 Task: Find connections with filter location Crato with filter topic #realestateagentwith filter profile language French with filter current company Tromenz Learning with filter school GLA University with filter industry Events Services with filter service category Social Media Marketing with filter keywords title UPS Driver
Action: Mouse moved to (490, 95)
Screenshot: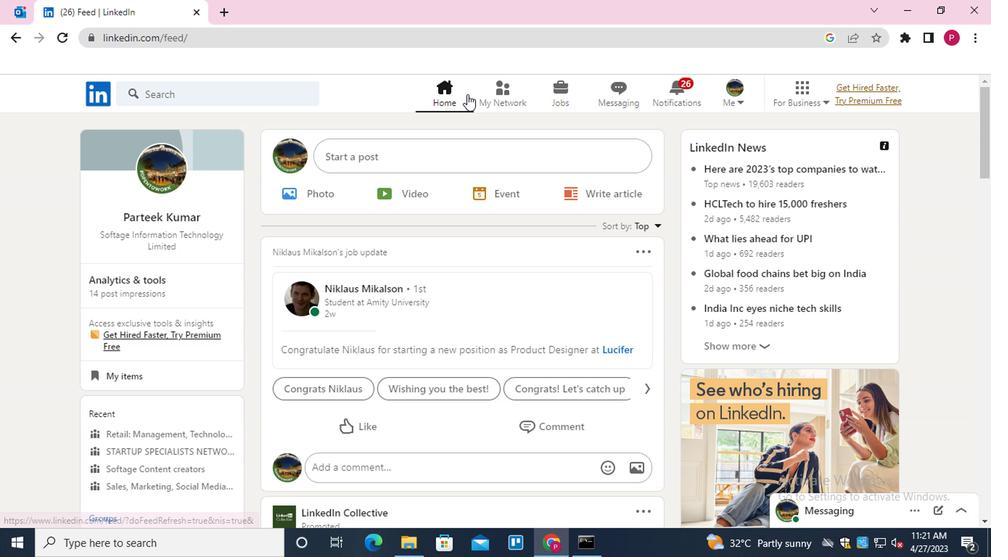 
Action: Mouse pressed left at (490, 95)
Screenshot: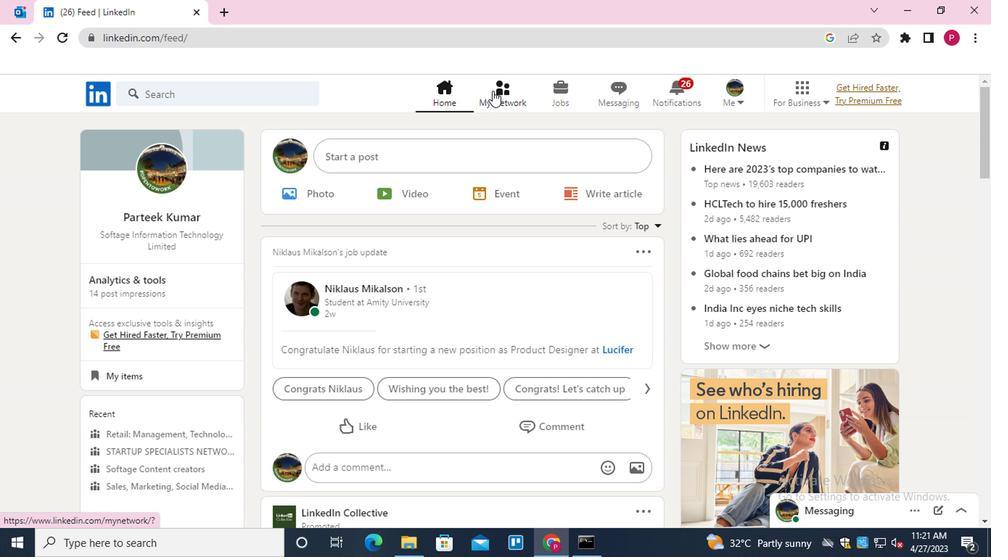 
Action: Mouse moved to (188, 184)
Screenshot: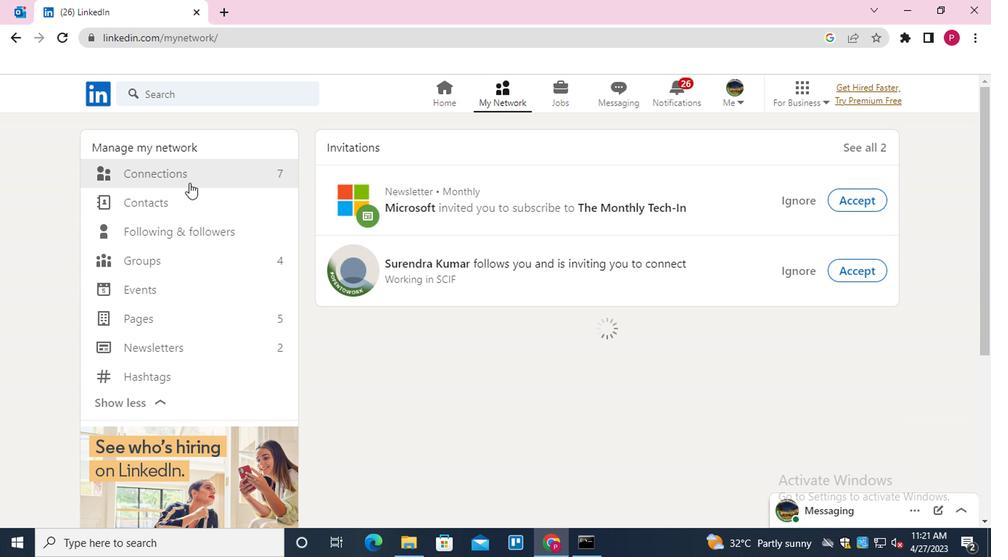 
Action: Mouse pressed left at (188, 184)
Screenshot: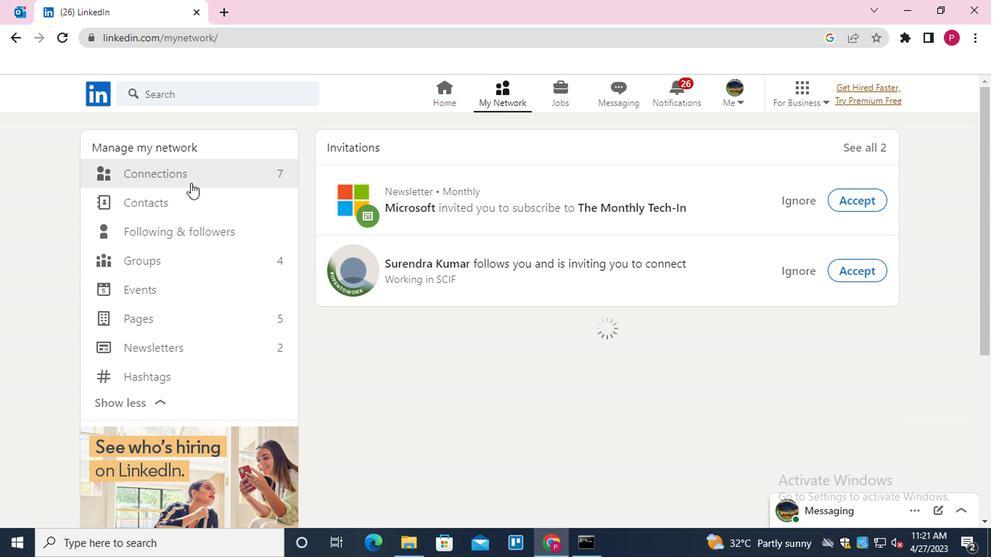 
Action: Mouse moved to (210, 185)
Screenshot: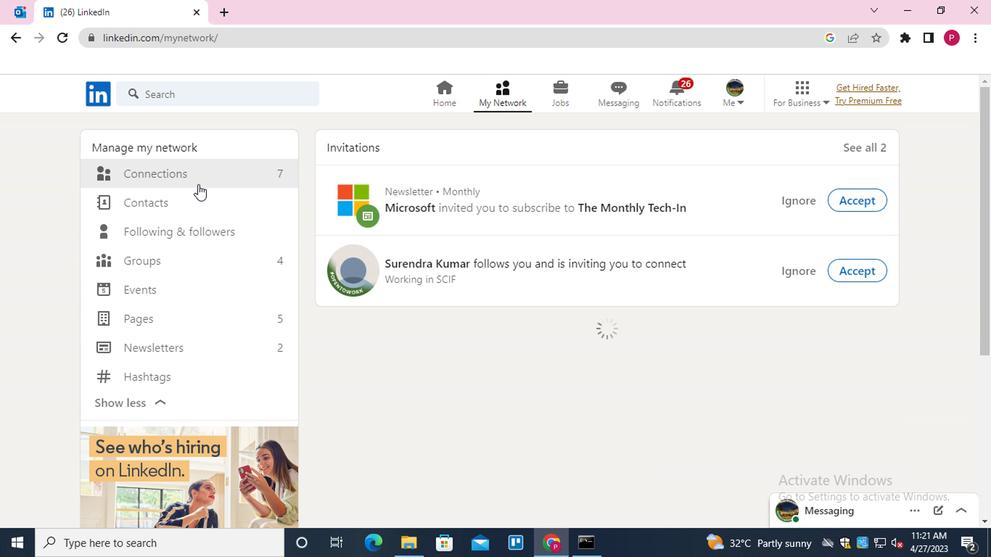 
Action: Mouse pressed left at (210, 185)
Screenshot: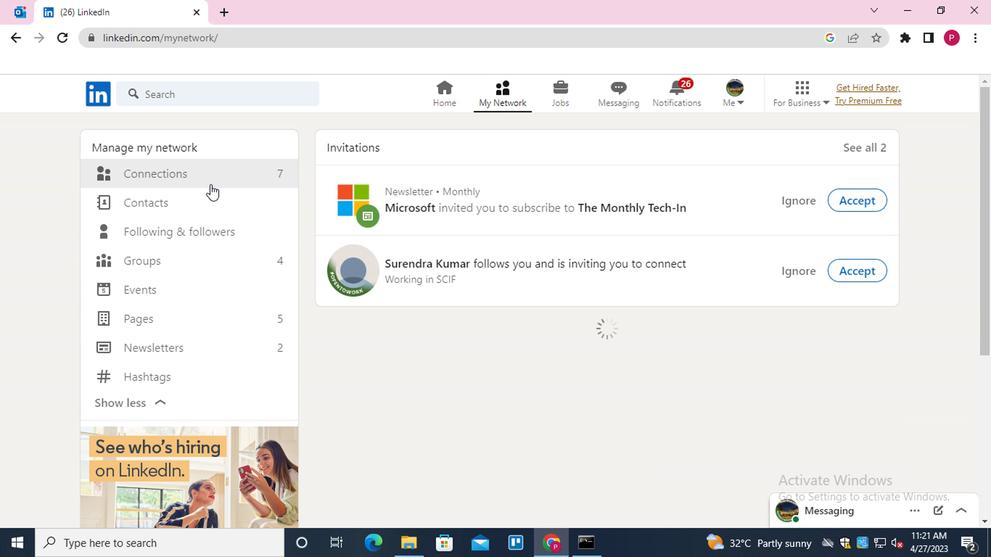 
Action: Mouse moved to (219, 179)
Screenshot: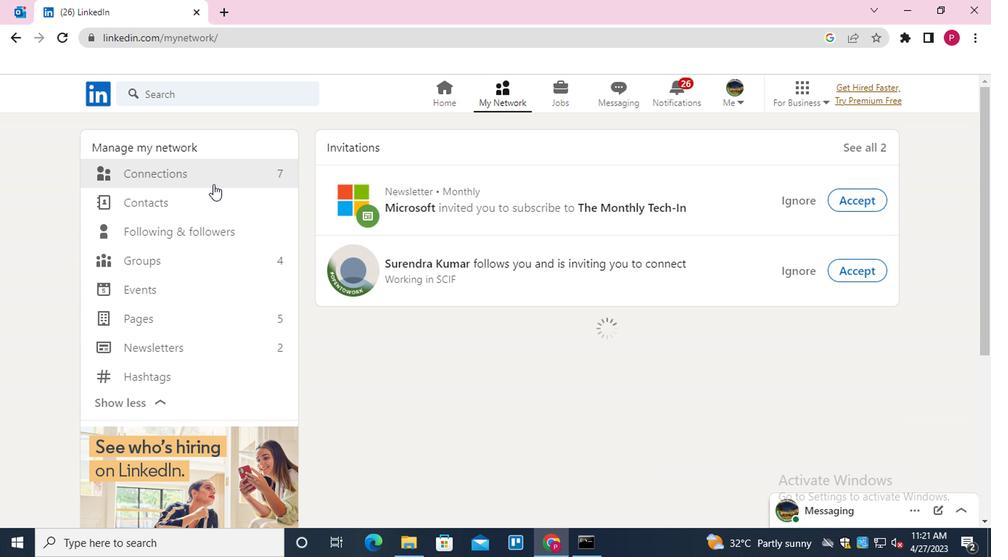 
Action: Mouse pressed left at (219, 179)
Screenshot: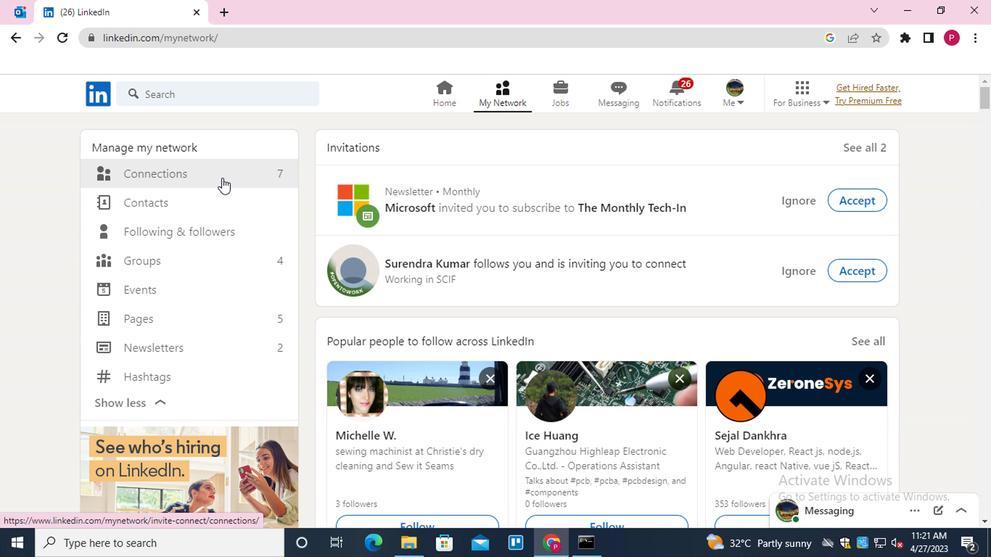 
Action: Mouse moved to (610, 176)
Screenshot: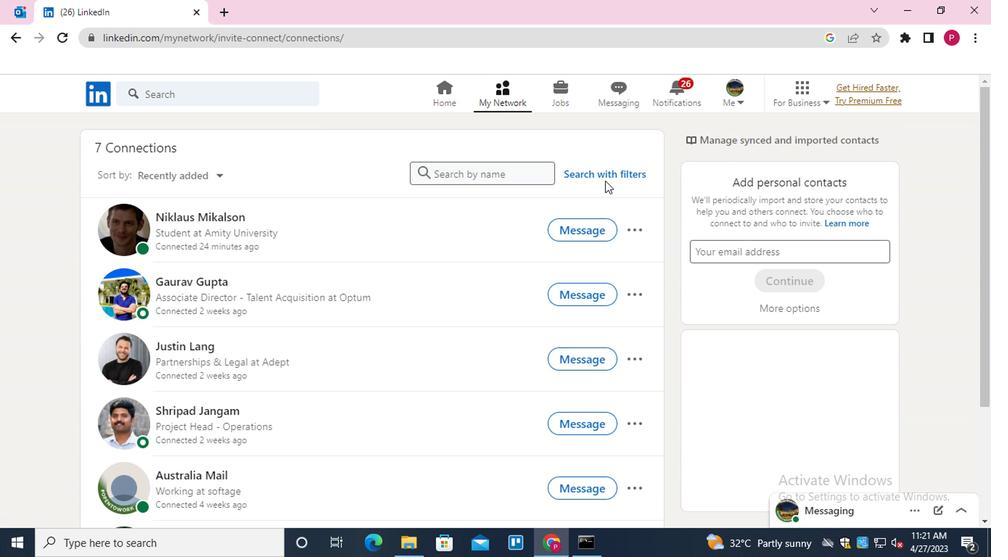 
Action: Mouse pressed left at (610, 176)
Screenshot: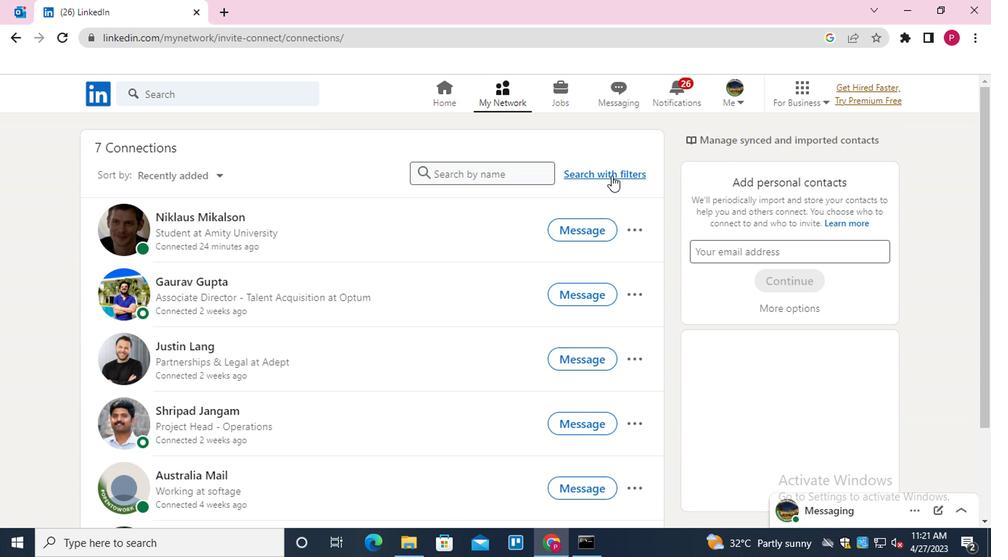 
Action: Mouse moved to (536, 136)
Screenshot: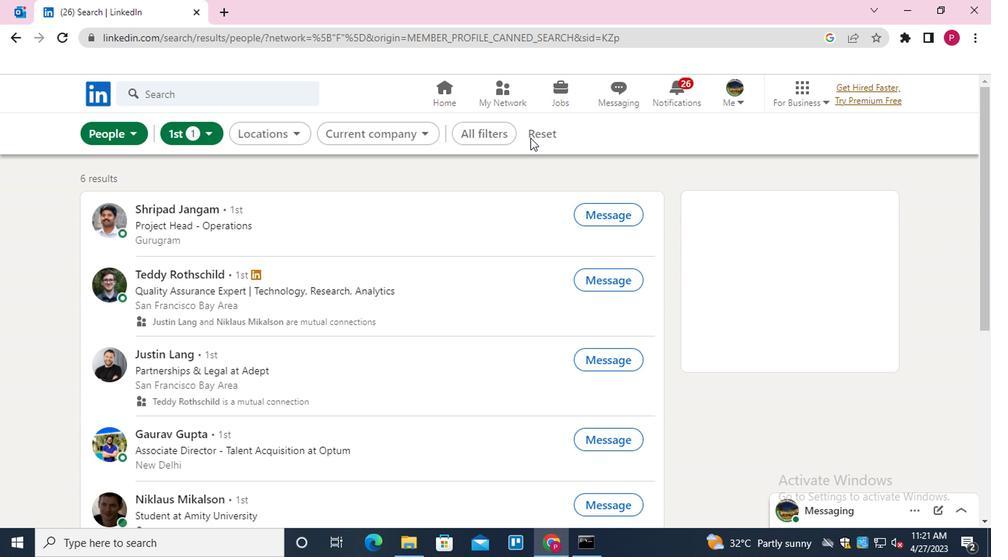 
Action: Mouse pressed left at (536, 136)
Screenshot: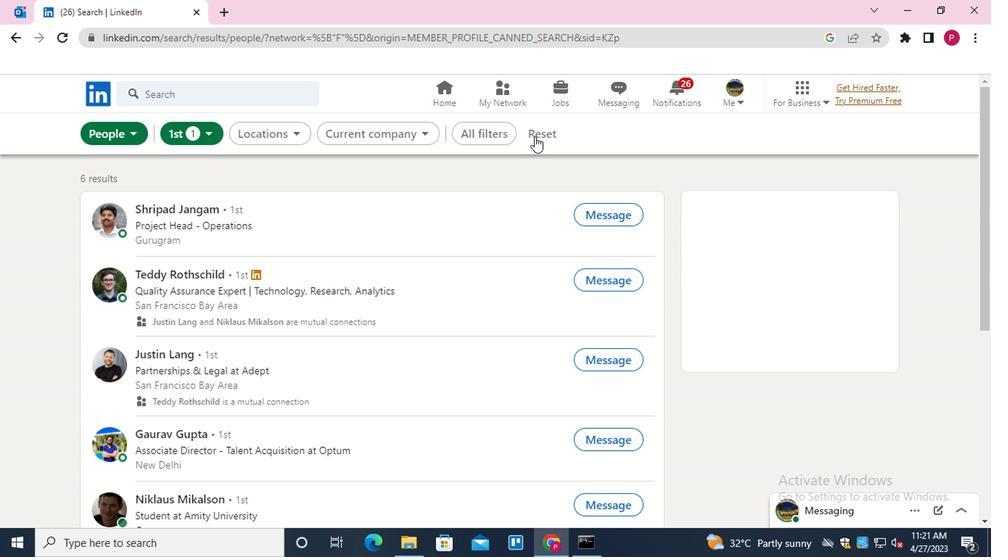
Action: Mouse moved to (512, 137)
Screenshot: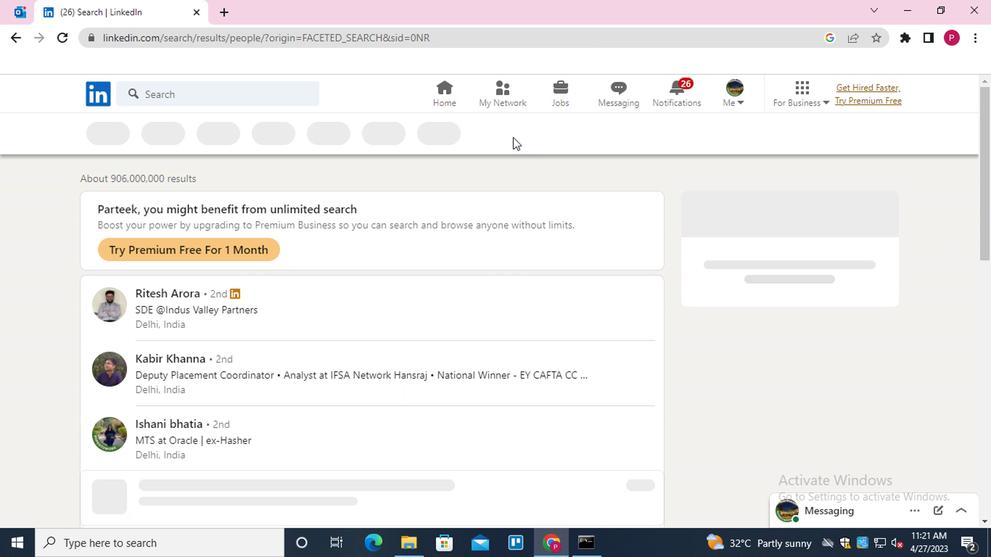 
Action: Mouse pressed left at (512, 137)
Screenshot: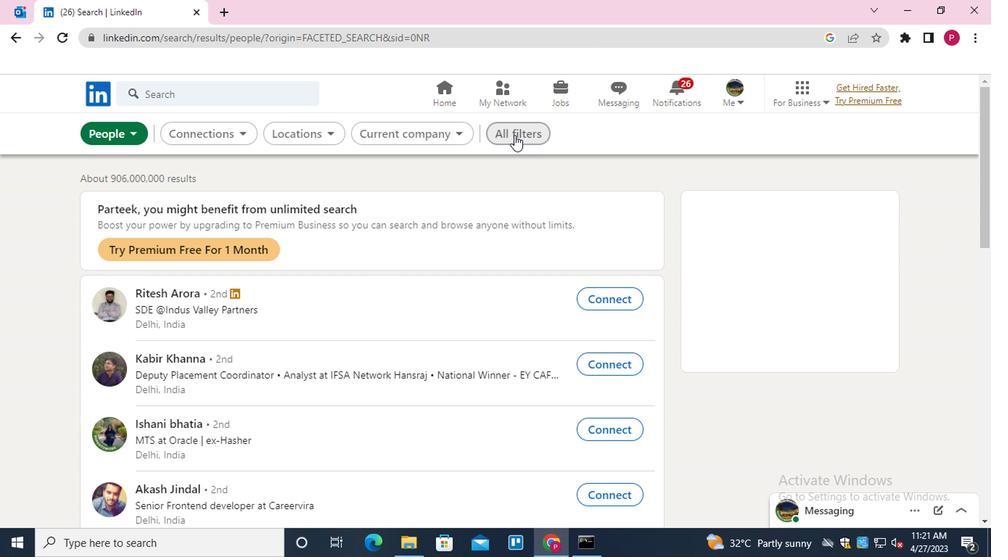 
Action: Mouse moved to (747, 346)
Screenshot: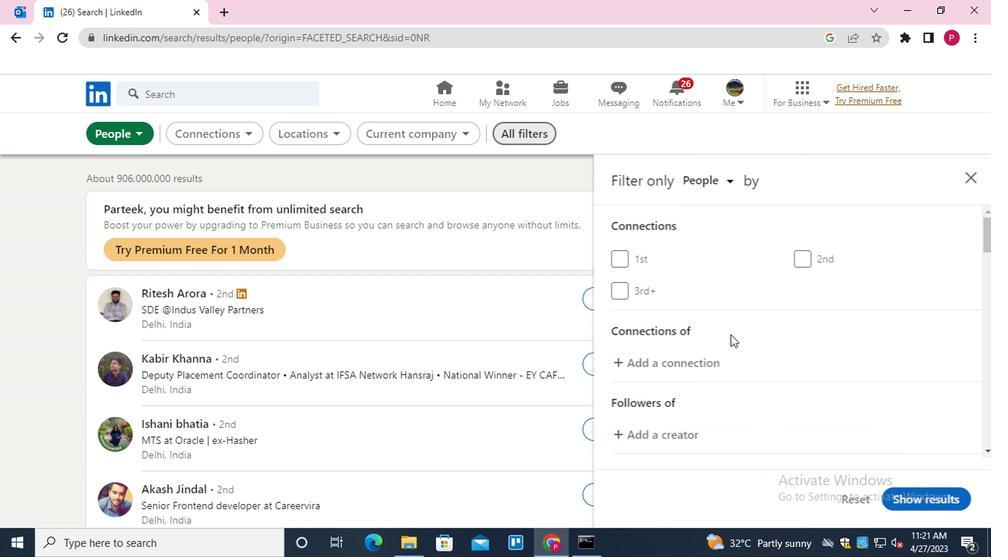 
Action: Mouse scrolled (747, 345) with delta (0, 0)
Screenshot: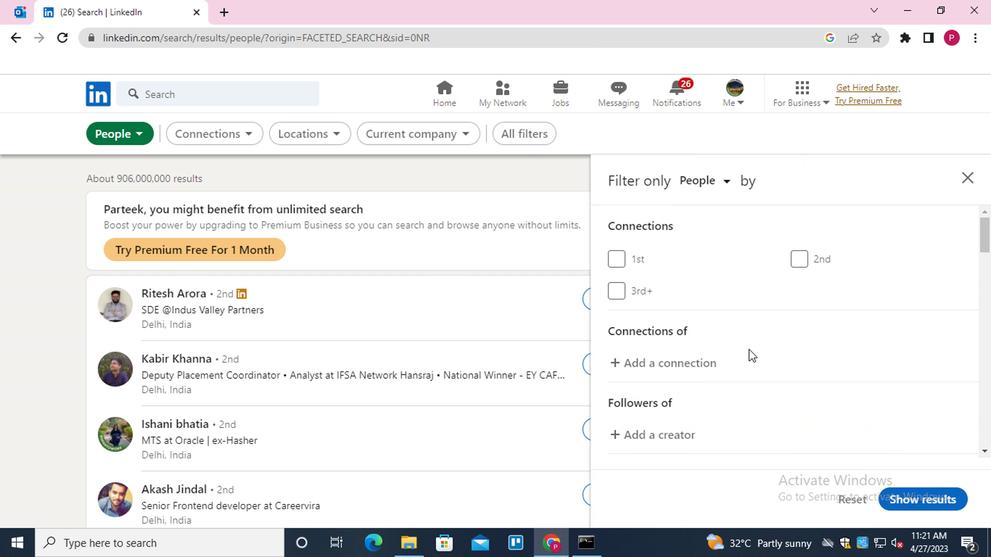 
Action: Mouse scrolled (747, 345) with delta (0, 0)
Screenshot: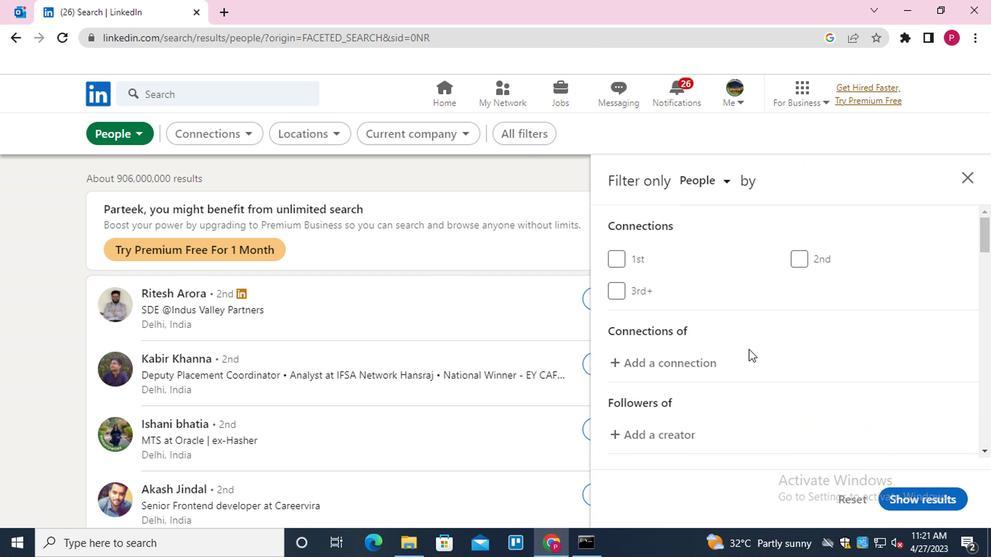 
Action: Mouse scrolled (747, 345) with delta (0, 0)
Screenshot: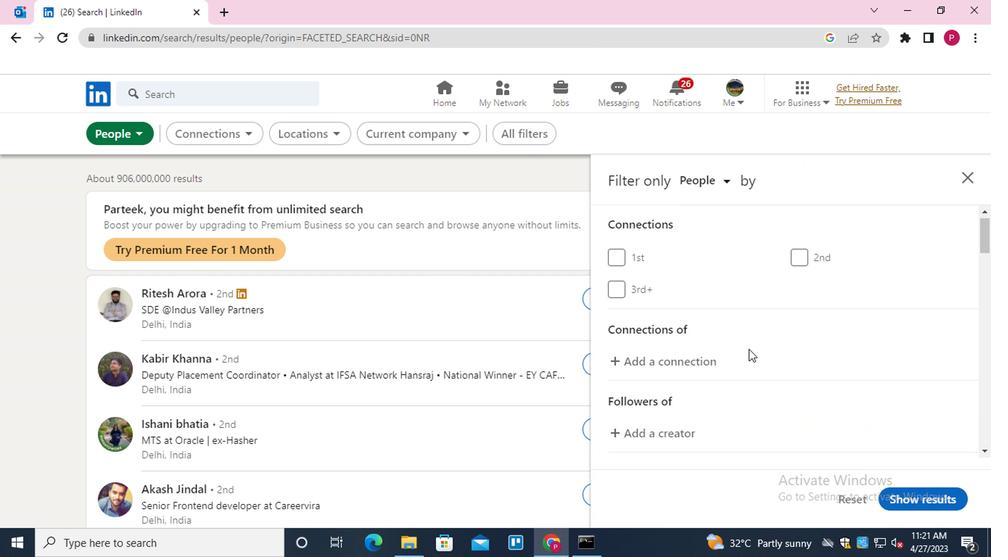 
Action: Mouse moved to (821, 341)
Screenshot: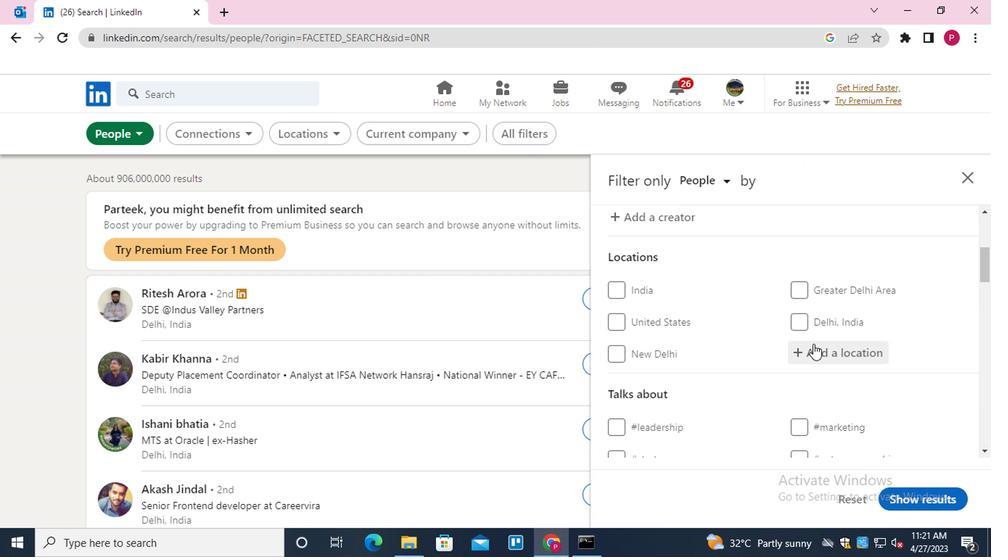 
Action: Mouse pressed left at (821, 341)
Screenshot: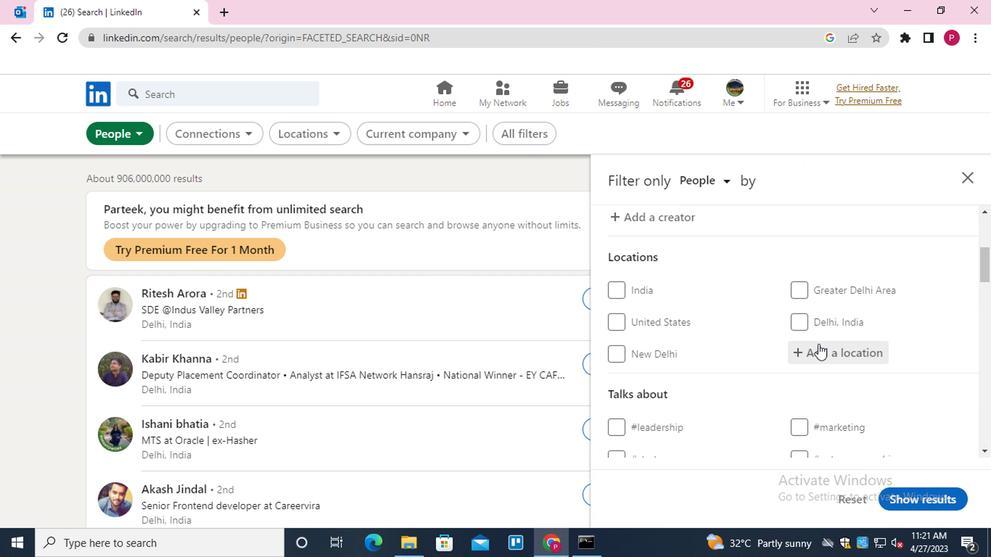 
Action: Key pressed <Key.shift>CRATO<Key.down><Key.enter>
Screenshot: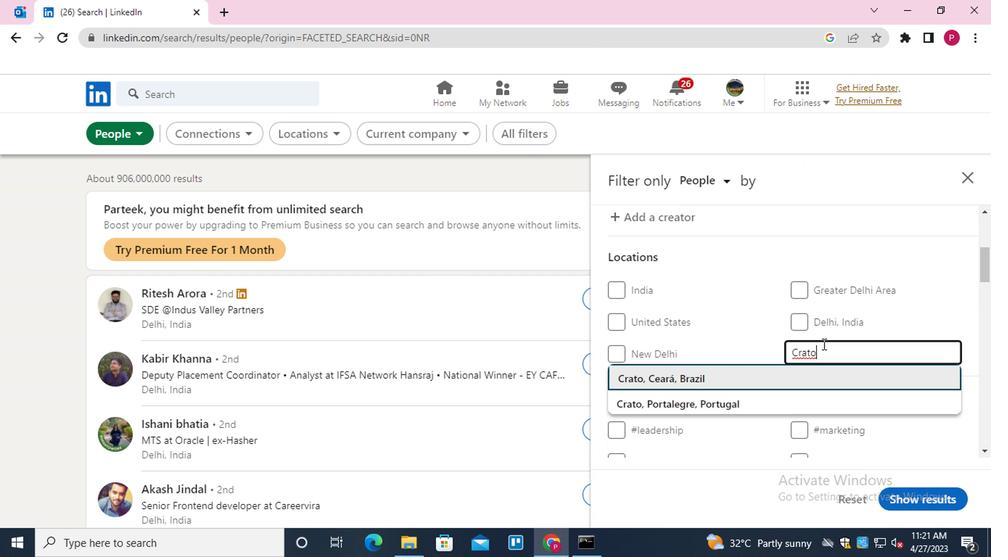 
Action: Mouse moved to (708, 387)
Screenshot: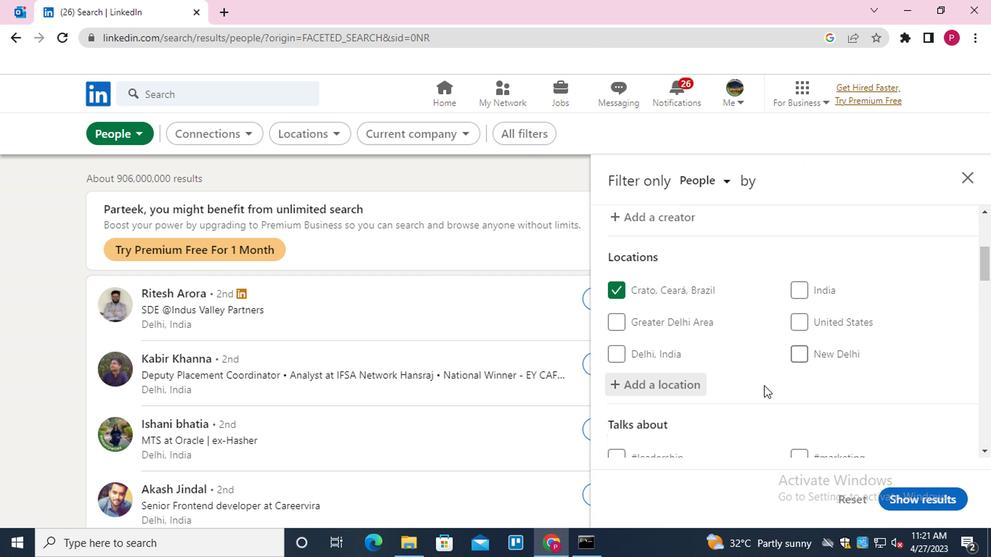 
Action: Mouse scrolled (708, 387) with delta (0, 0)
Screenshot: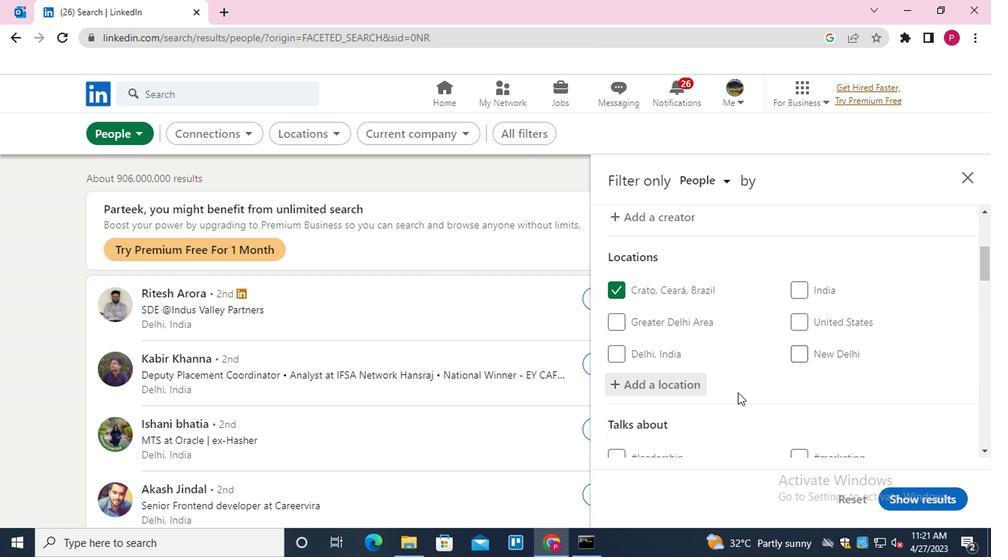 
Action: Mouse scrolled (708, 387) with delta (0, 0)
Screenshot: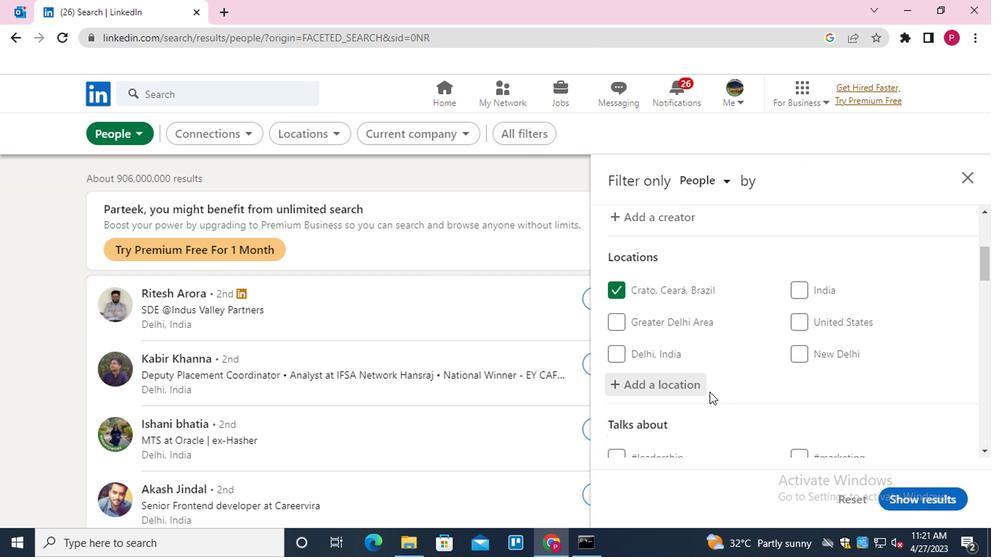 
Action: Mouse moved to (810, 368)
Screenshot: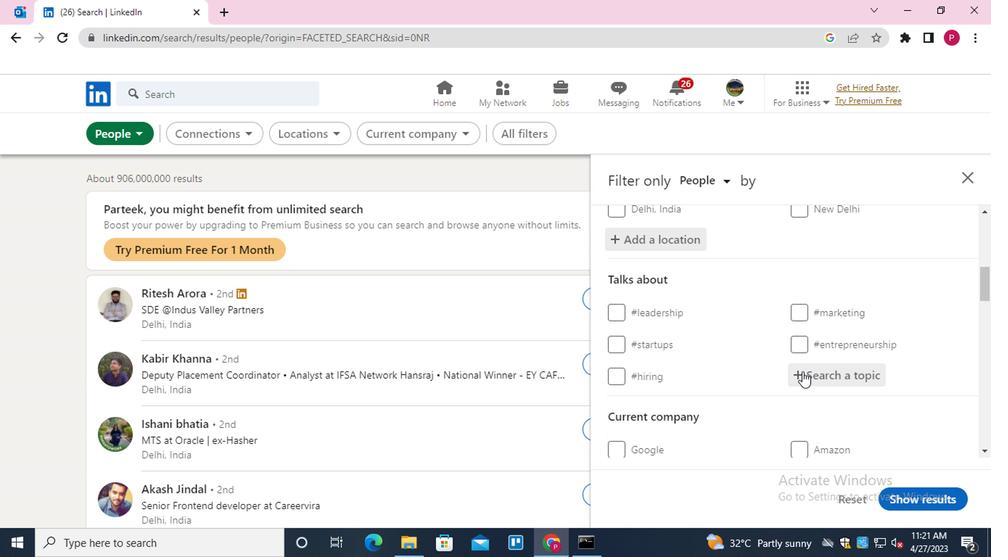 
Action: Mouse pressed left at (810, 368)
Screenshot: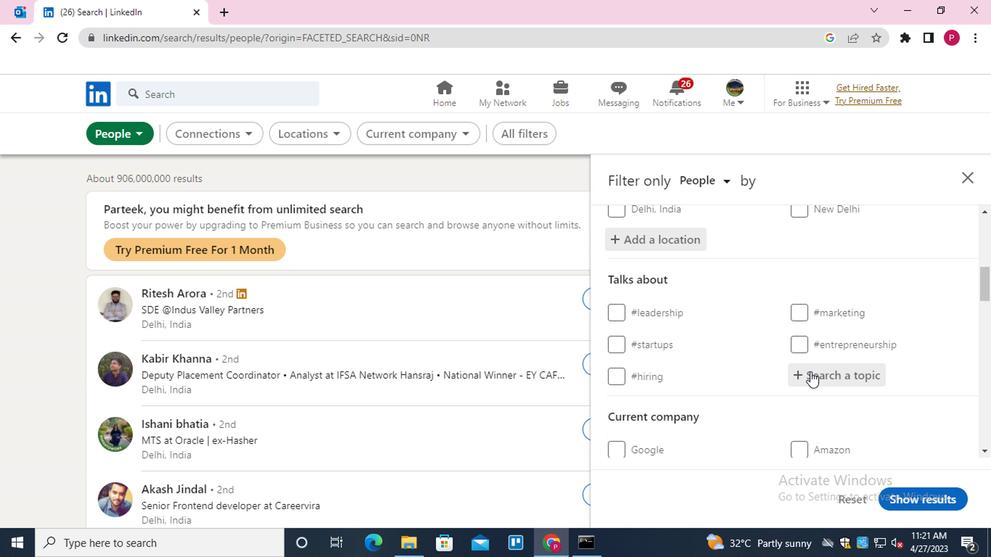 
Action: Key pressed REALESTATE<Key.down><Key.down><Key.enter>
Screenshot: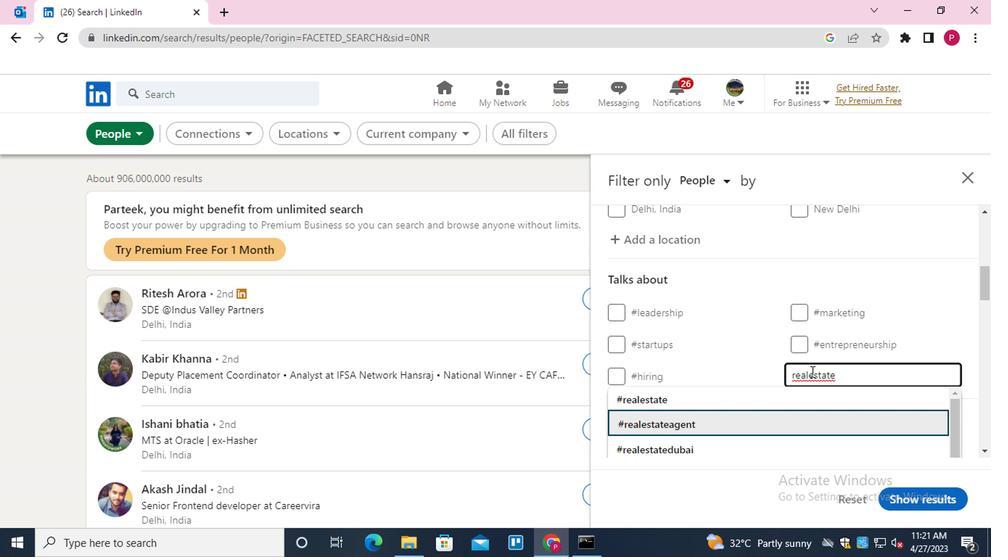
Action: Mouse scrolled (810, 367) with delta (0, -1)
Screenshot: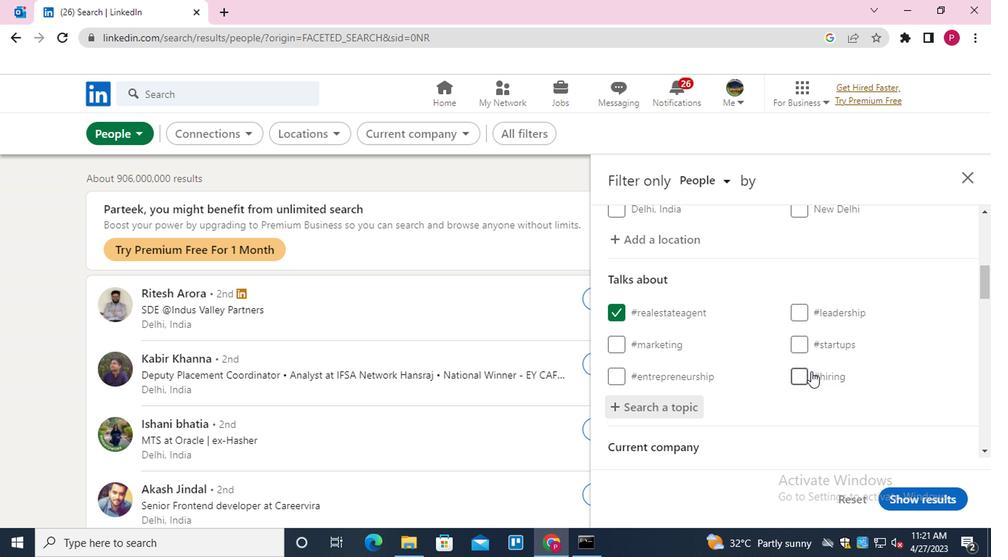 
Action: Mouse moved to (809, 368)
Screenshot: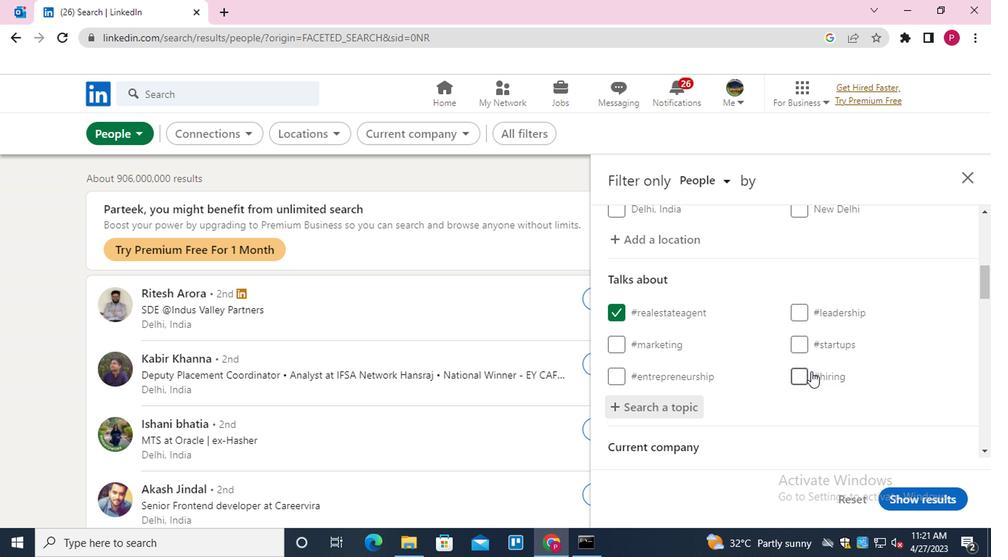 
Action: Mouse scrolled (809, 367) with delta (0, -1)
Screenshot: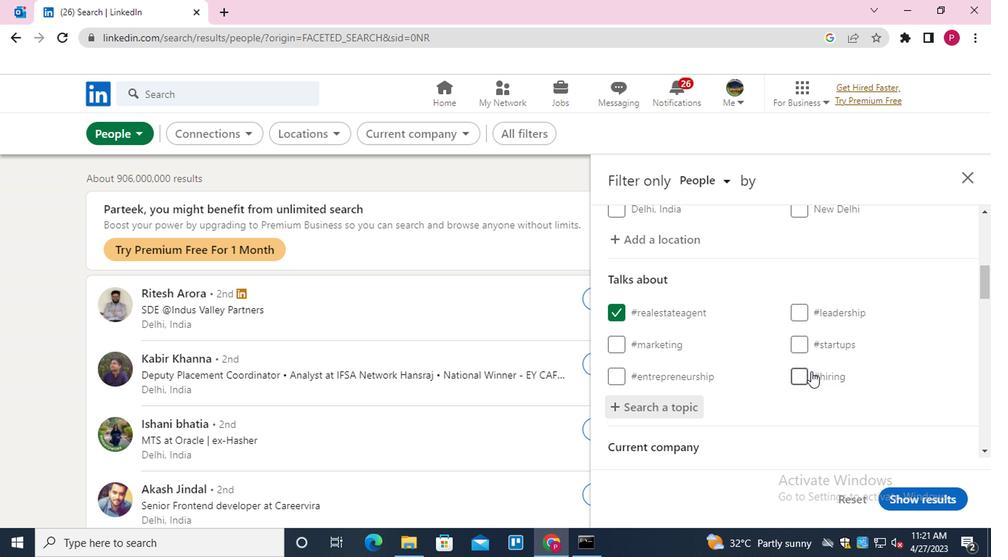 
Action: Mouse moved to (805, 368)
Screenshot: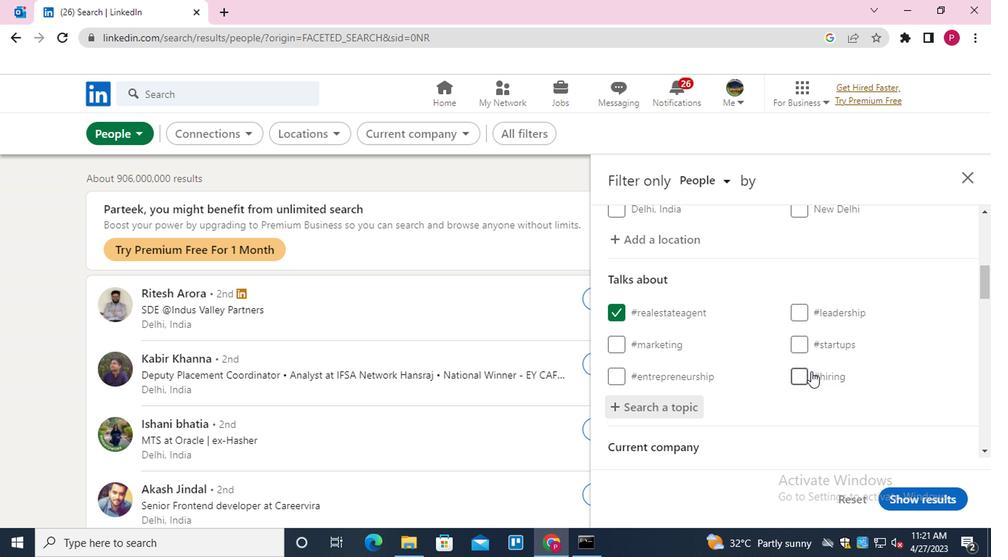 
Action: Mouse scrolled (805, 367) with delta (0, -1)
Screenshot: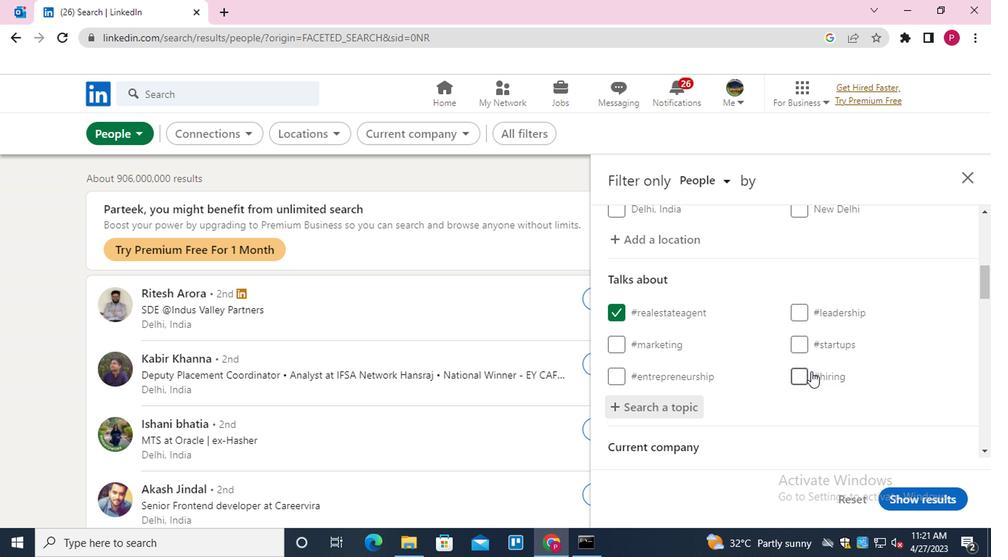 
Action: Mouse moved to (702, 336)
Screenshot: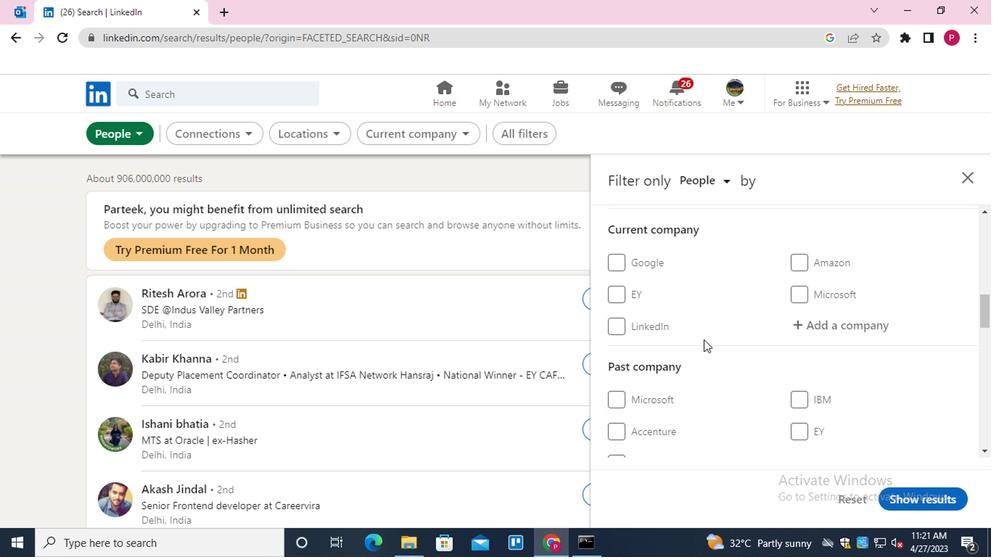 
Action: Mouse scrolled (702, 335) with delta (0, 0)
Screenshot: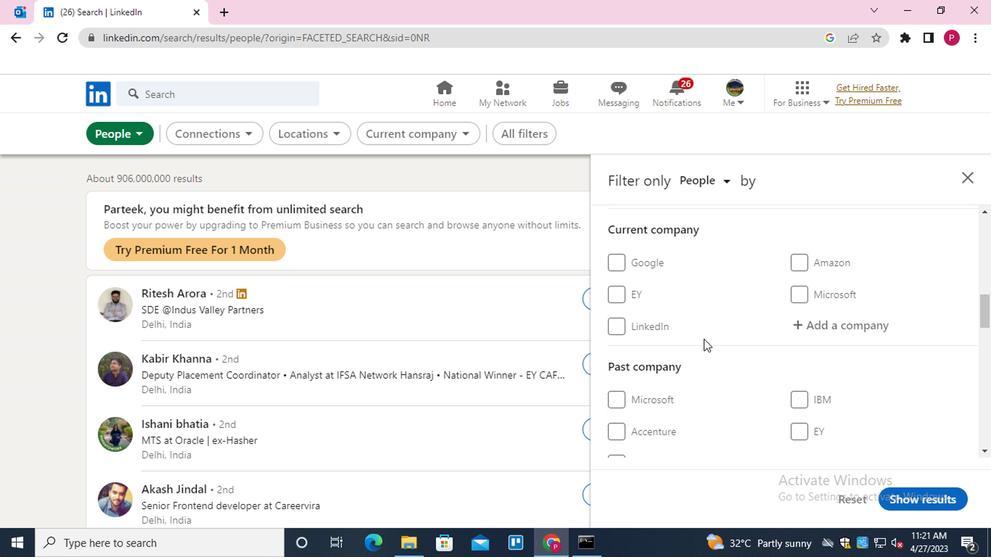 
Action: Mouse scrolled (702, 335) with delta (0, 0)
Screenshot: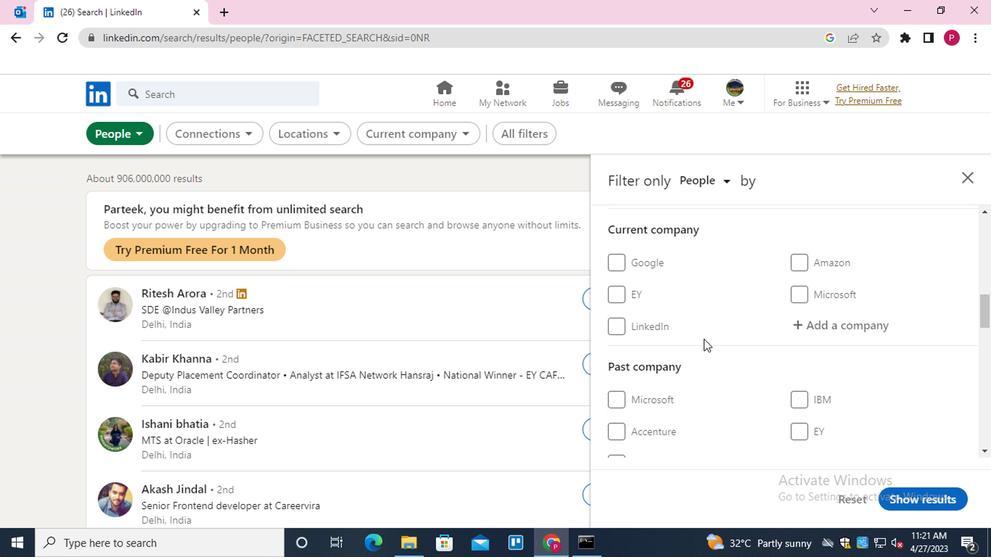 
Action: Mouse scrolled (702, 335) with delta (0, 0)
Screenshot: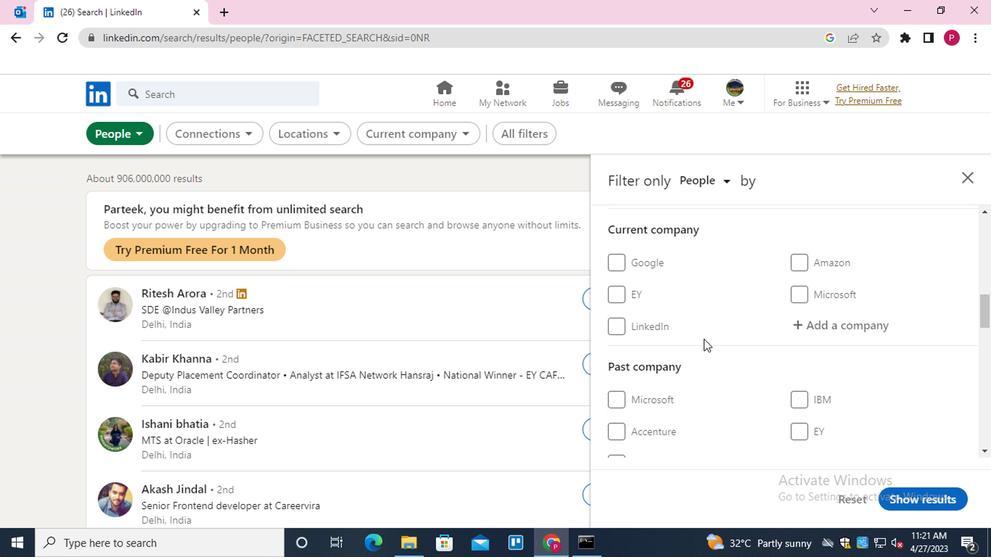 
Action: Mouse moved to (701, 339)
Screenshot: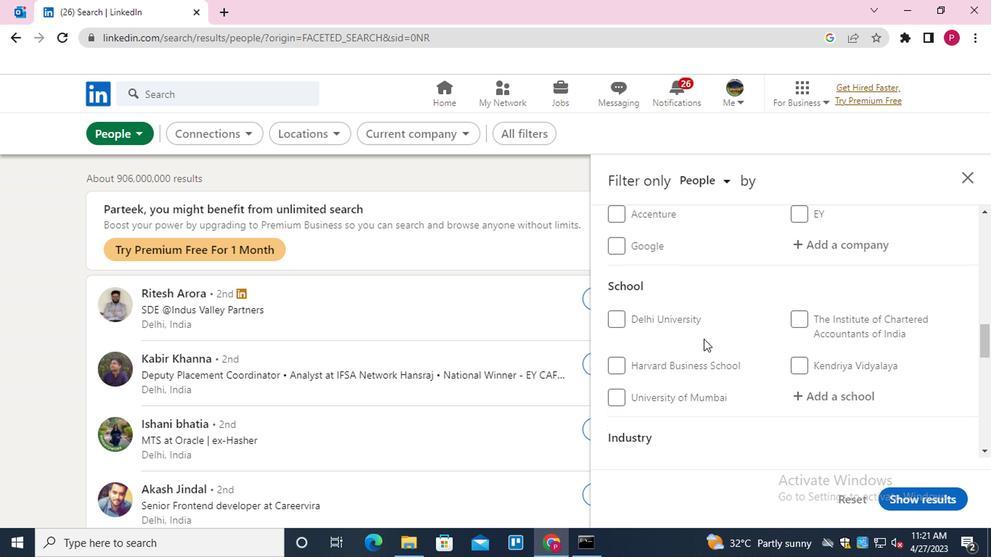 
Action: Mouse scrolled (701, 339) with delta (0, 0)
Screenshot: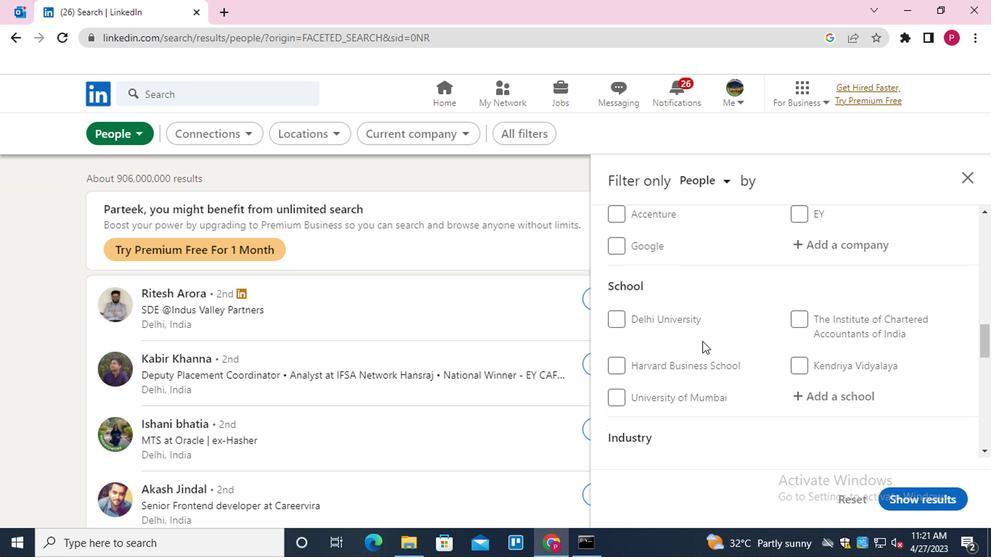
Action: Mouse scrolled (701, 339) with delta (0, 0)
Screenshot: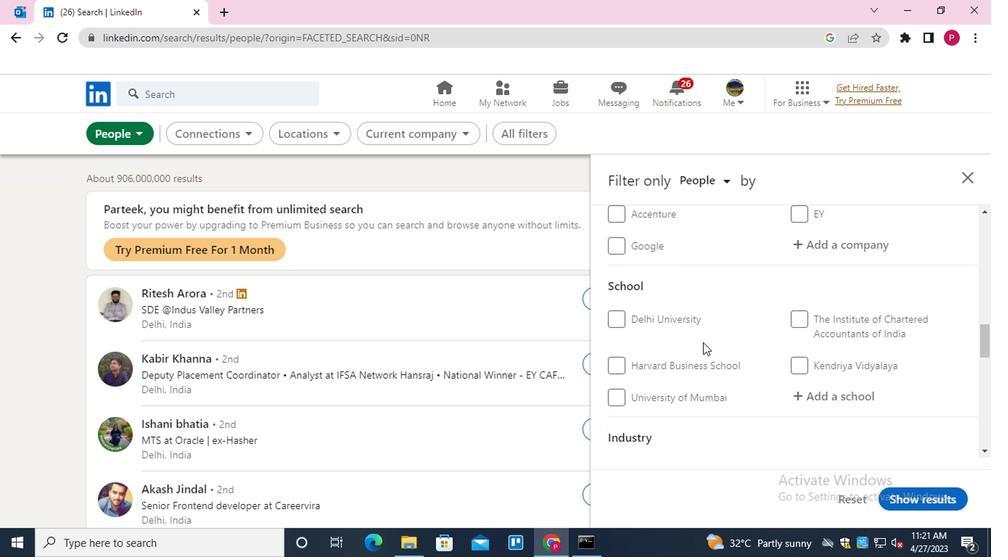 
Action: Mouse scrolled (701, 339) with delta (0, 0)
Screenshot: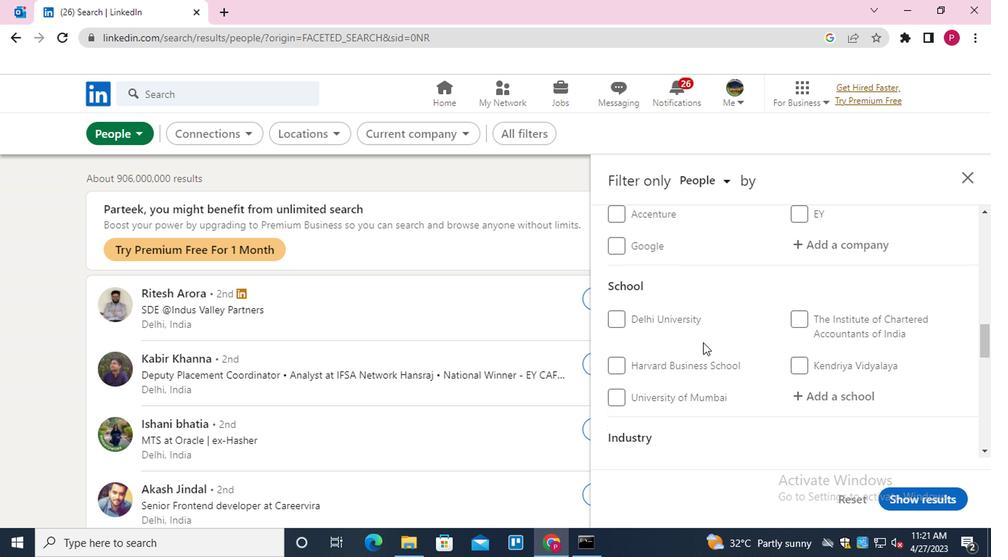 
Action: Mouse scrolled (701, 339) with delta (0, 0)
Screenshot: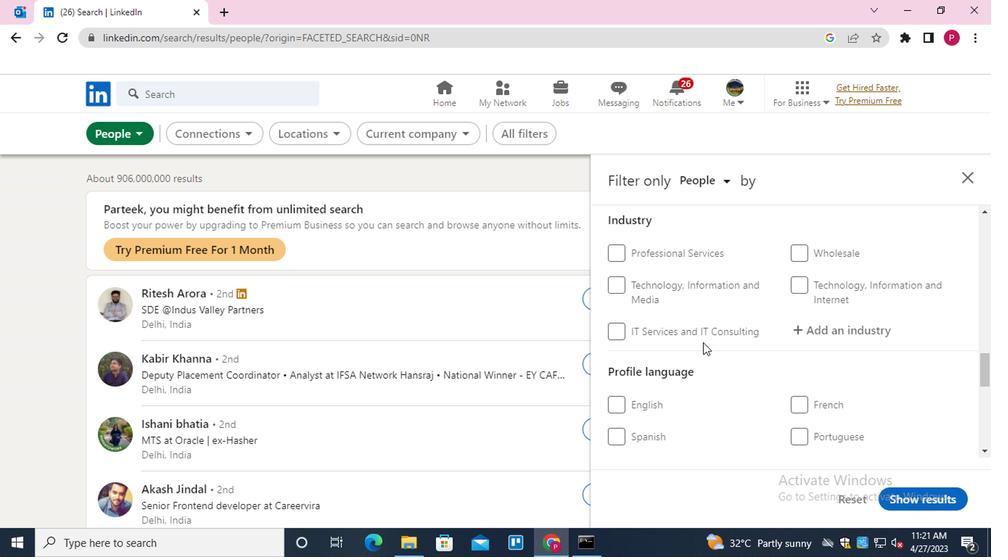 
Action: Mouse scrolled (701, 339) with delta (0, 0)
Screenshot: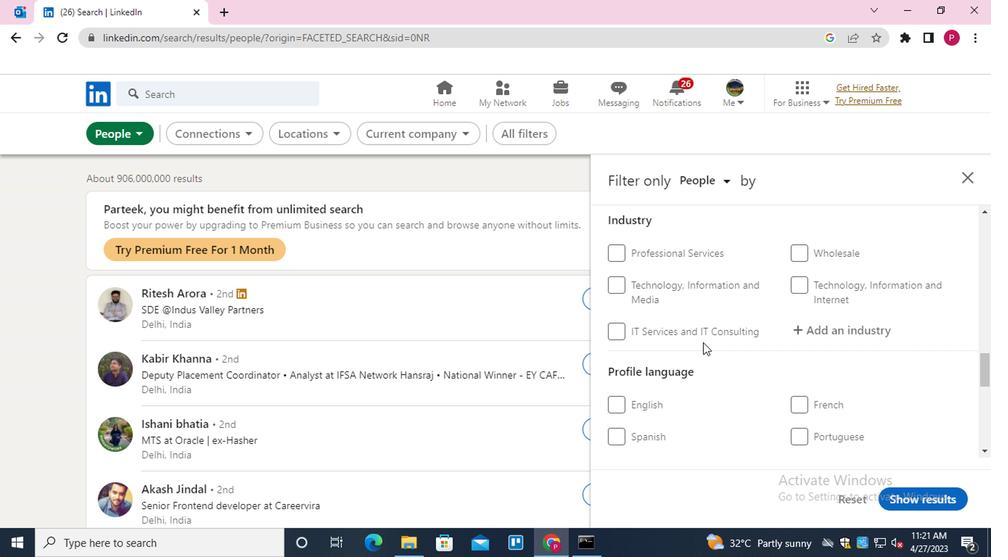 
Action: Mouse moved to (802, 265)
Screenshot: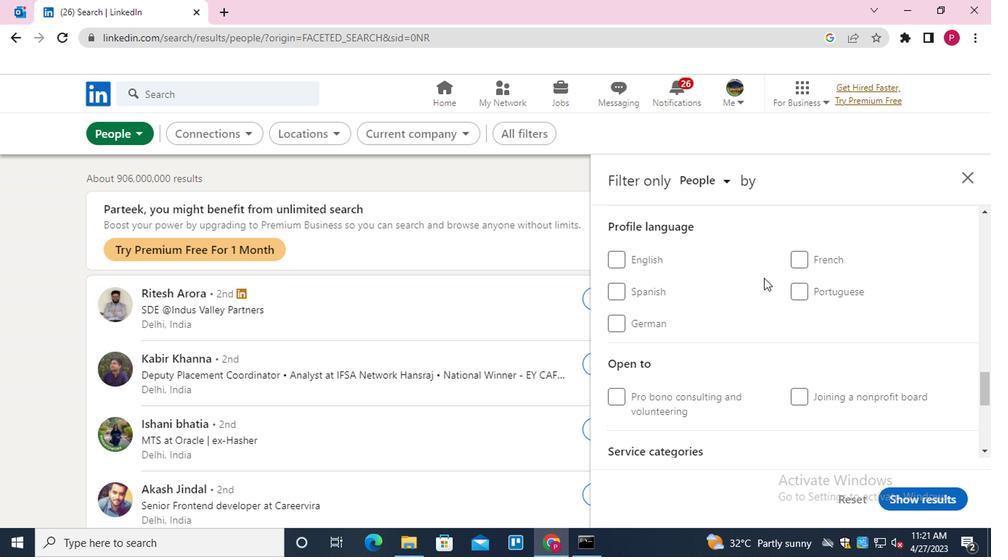 
Action: Mouse pressed left at (802, 265)
Screenshot: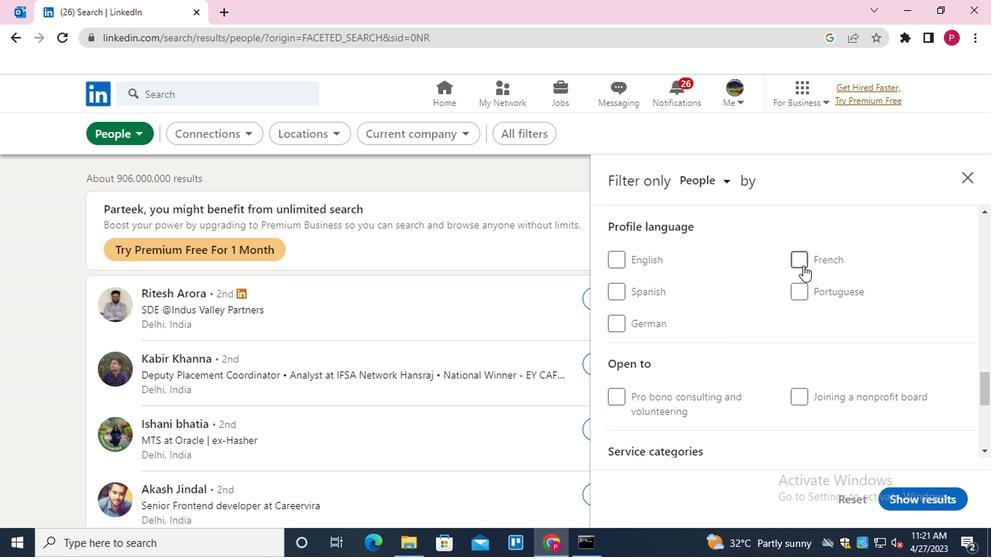 
Action: Mouse moved to (765, 301)
Screenshot: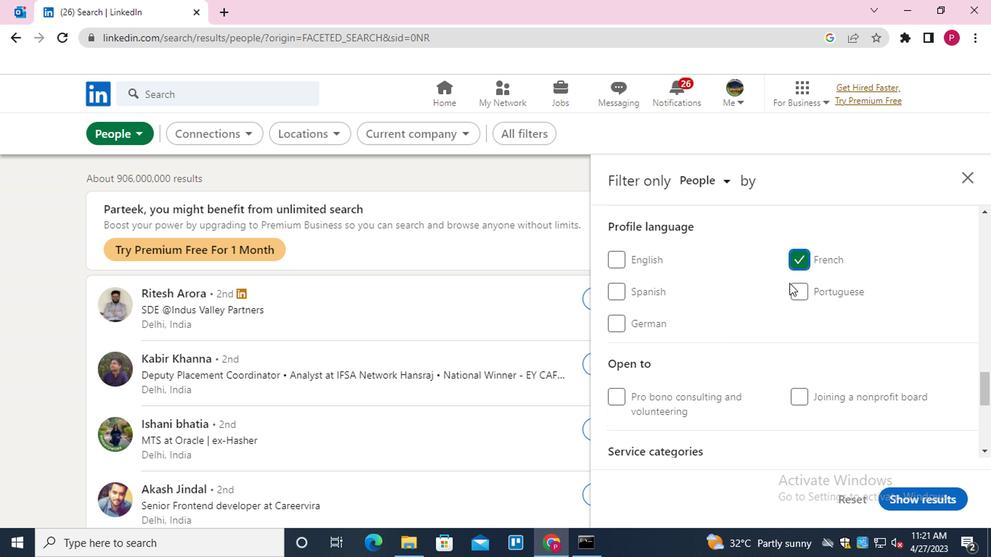 
Action: Mouse scrolled (765, 302) with delta (0, 1)
Screenshot: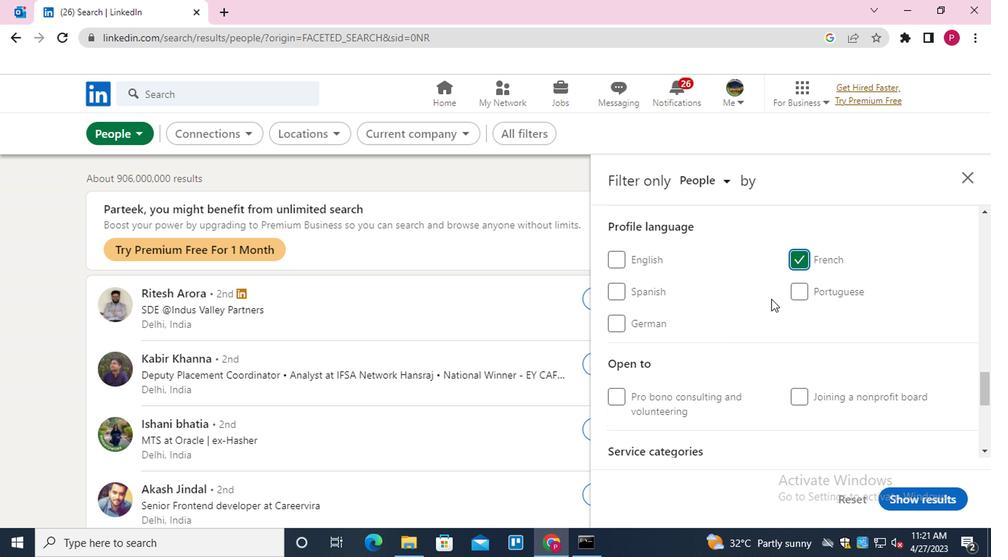 
Action: Mouse scrolled (765, 302) with delta (0, 1)
Screenshot: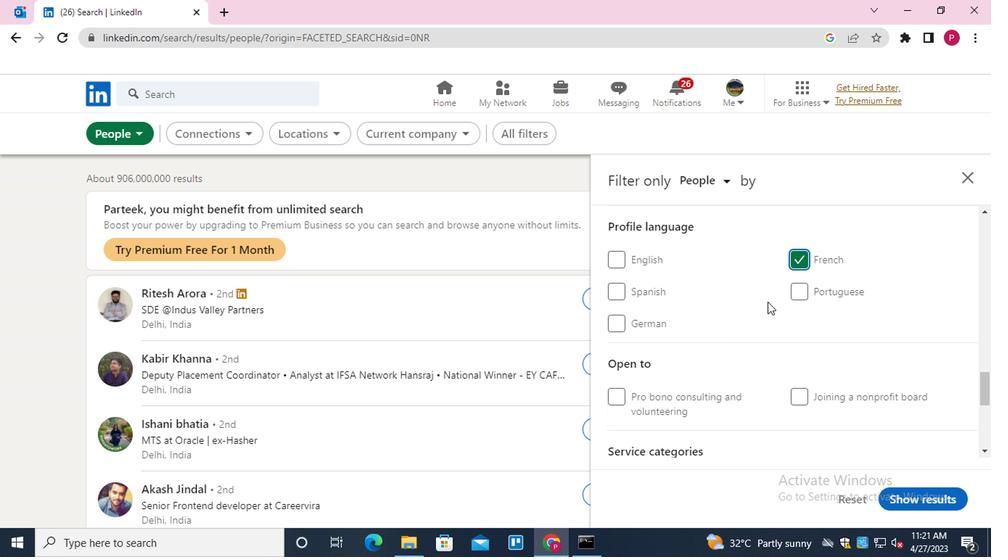 
Action: Mouse scrolled (765, 302) with delta (0, 1)
Screenshot: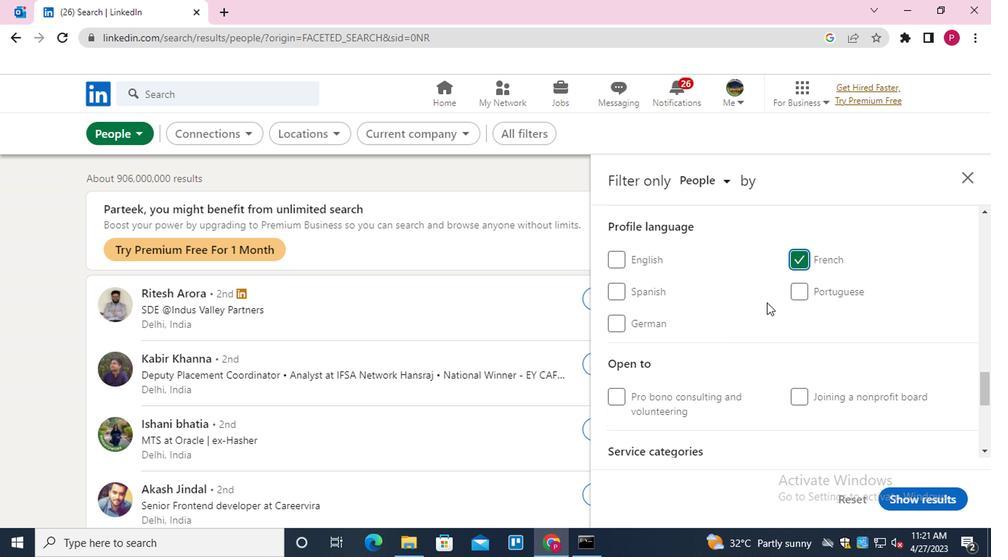 
Action: Mouse moved to (702, 329)
Screenshot: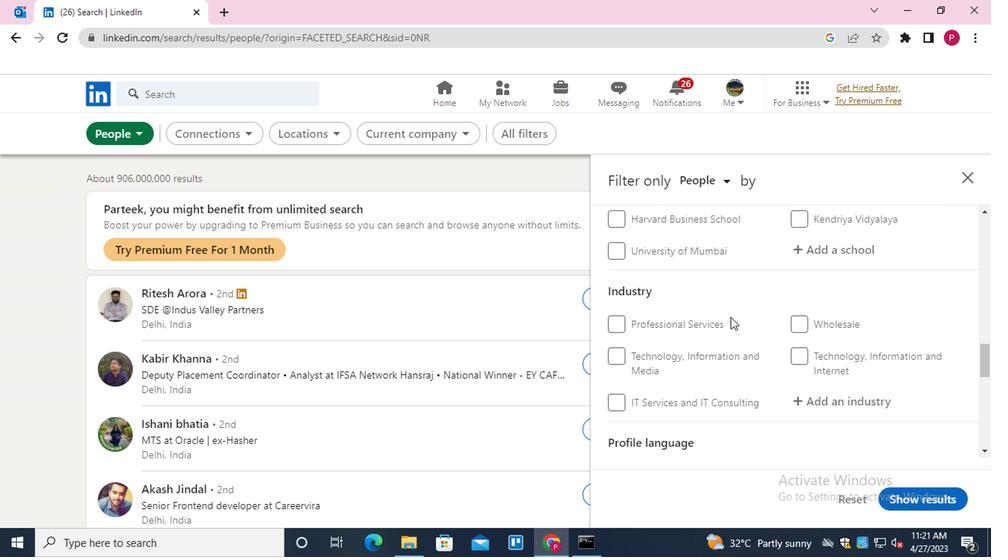 
Action: Mouse scrolled (702, 330) with delta (0, 0)
Screenshot: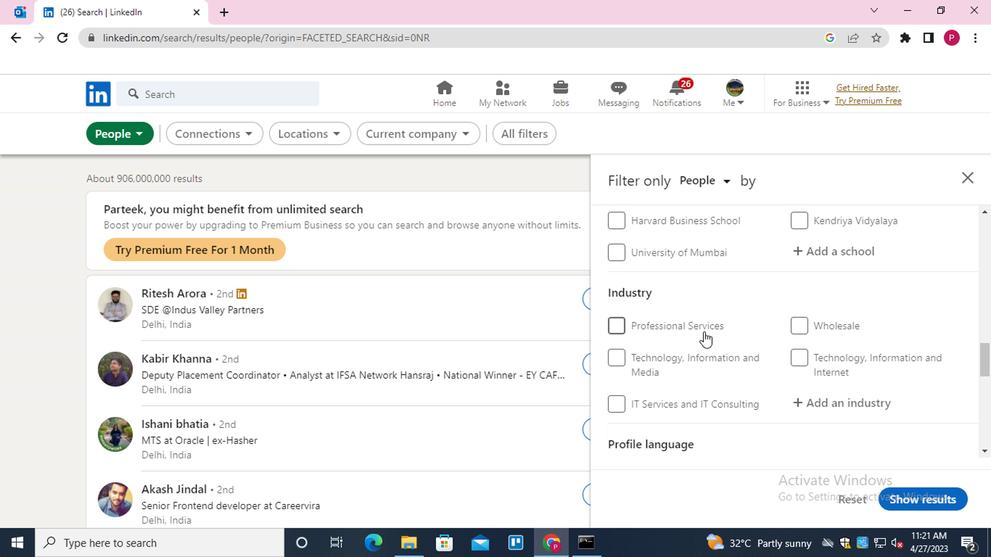 
Action: Mouse moved to (701, 329)
Screenshot: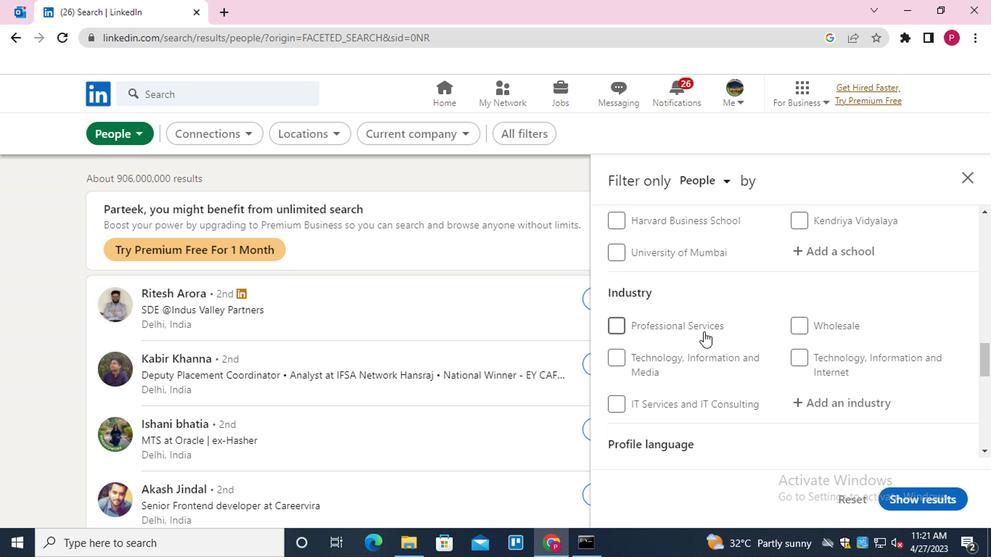 
Action: Mouse scrolled (701, 330) with delta (0, 0)
Screenshot: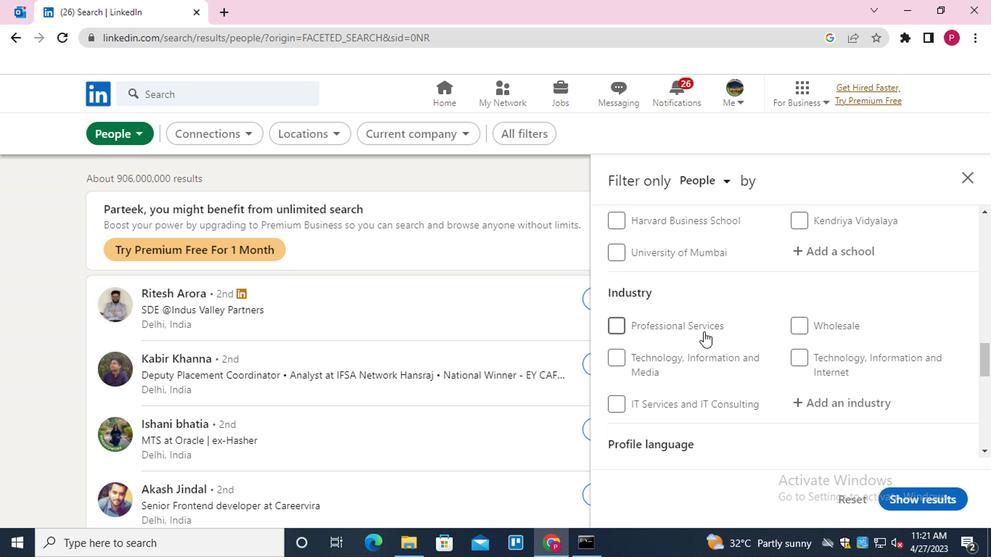 
Action: Mouse scrolled (701, 330) with delta (0, 0)
Screenshot: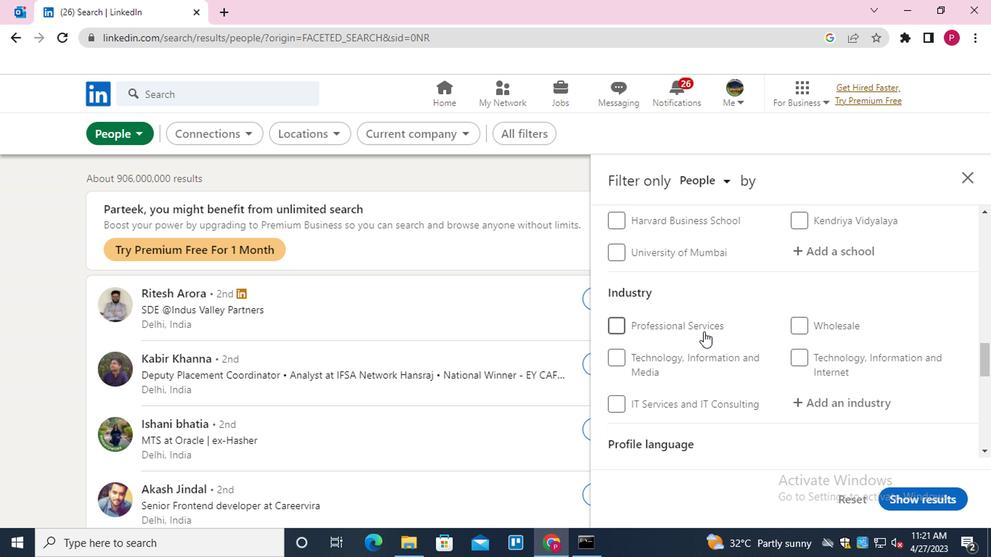 
Action: Mouse scrolled (701, 330) with delta (0, 0)
Screenshot: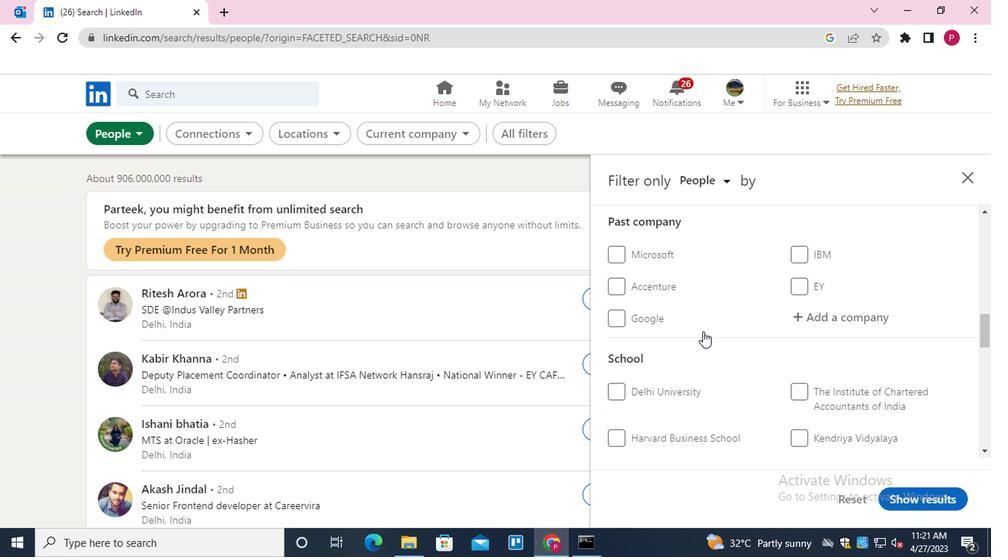 
Action: Mouse scrolled (701, 330) with delta (0, 0)
Screenshot: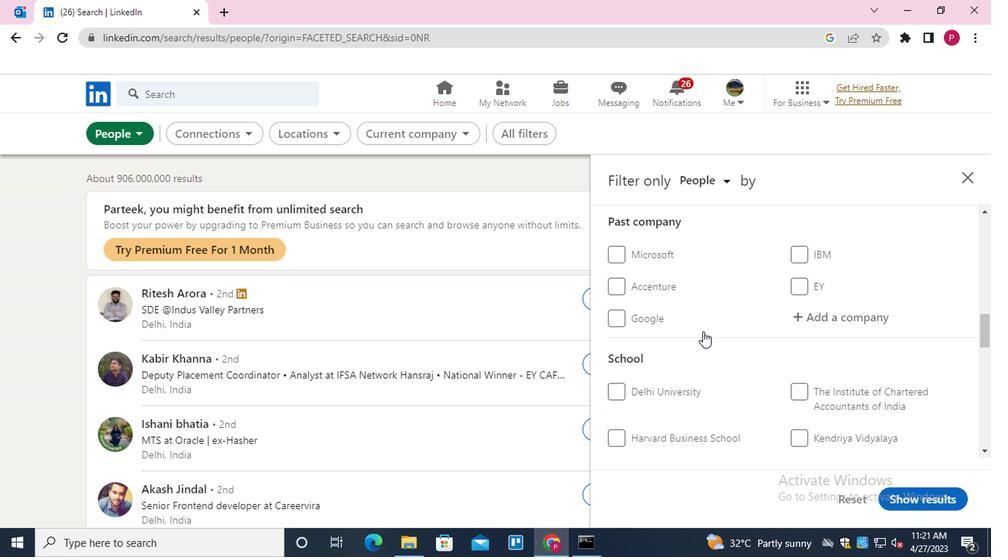 
Action: Mouse moved to (877, 328)
Screenshot: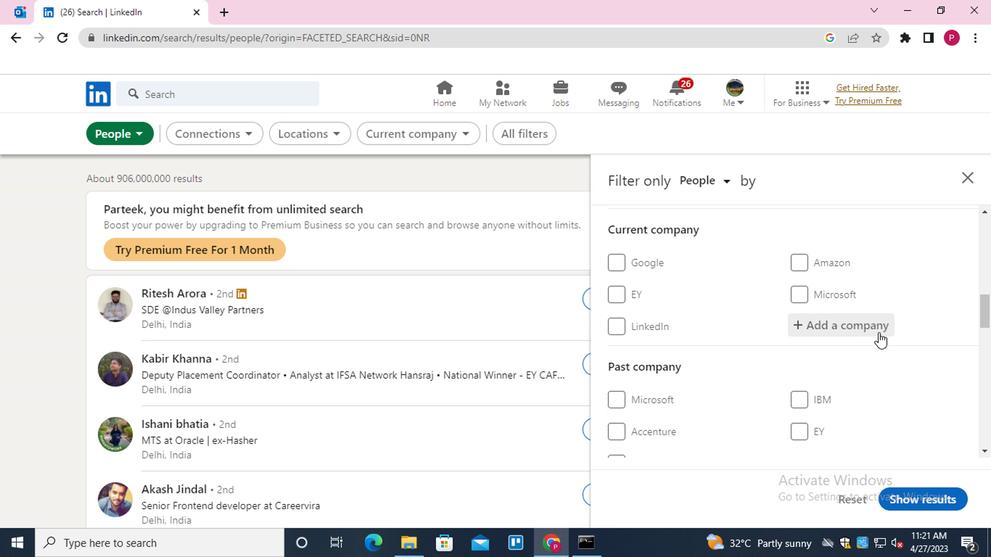 
Action: Mouse pressed left at (877, 328)
Screenshot: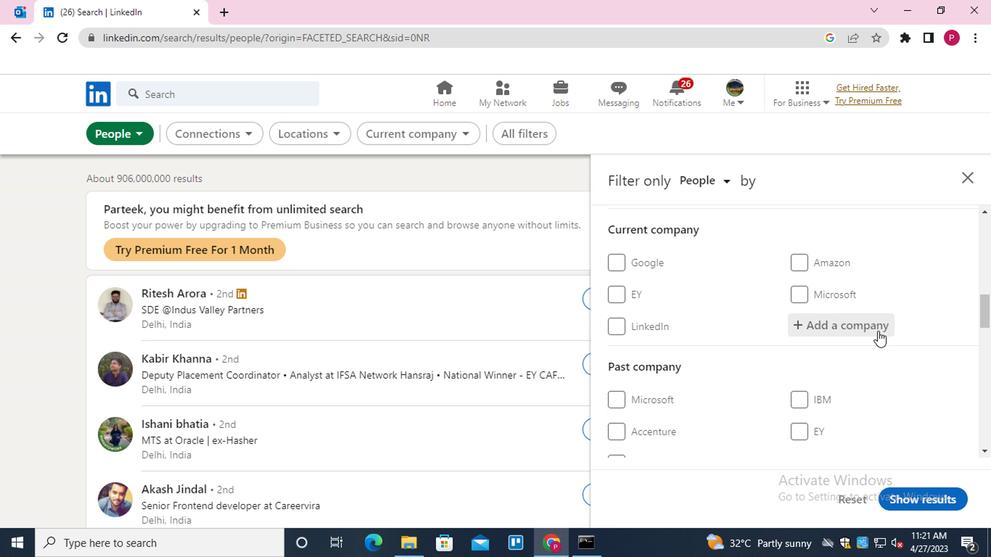 
Action: Key pressed <Key.shift><Key.shift><Key.shift><Key.shift><Key.shift><Key.shift>TROMENZ<Key.down><Key.enter>
Screenshot: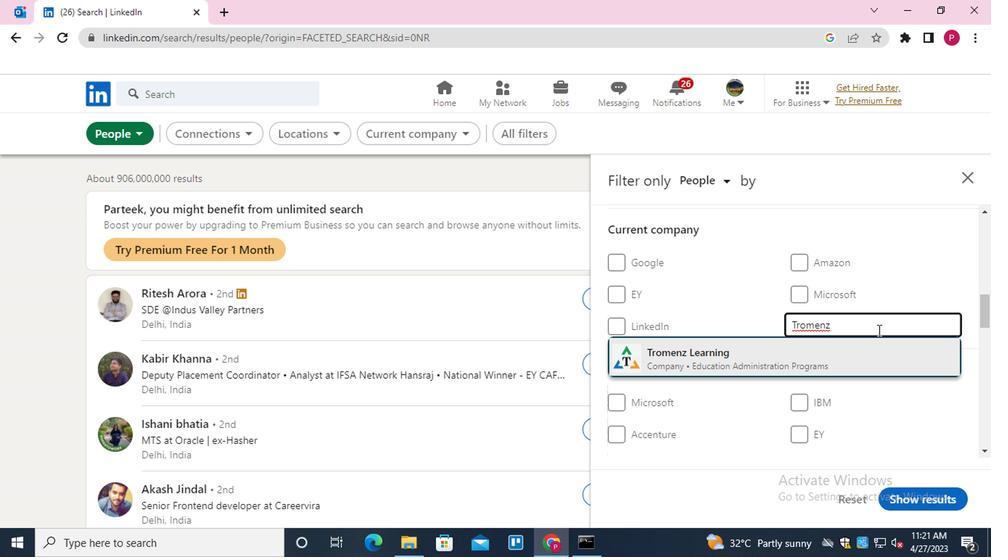 
Action: Mouse moved to (706, 352)
Screenshot: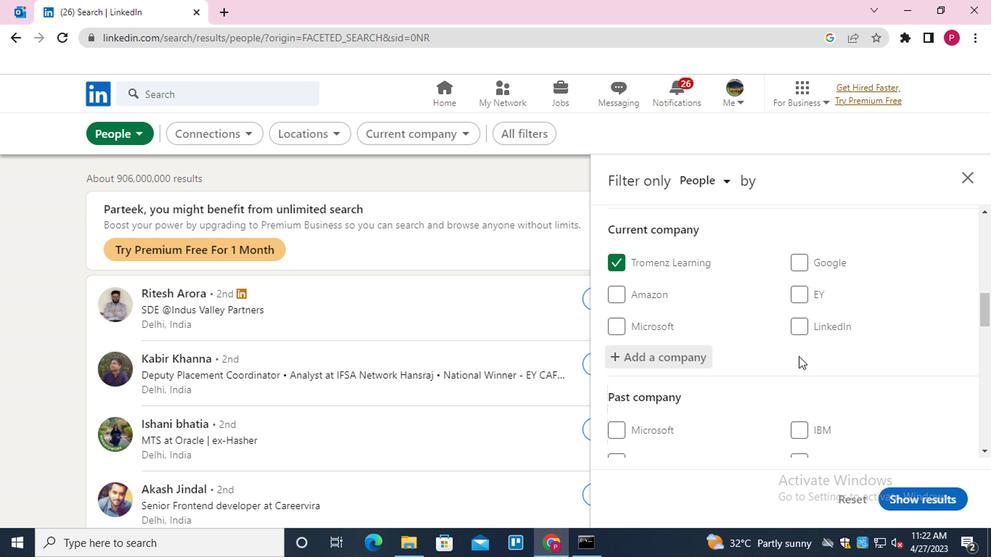 
Action: Mouse scrolled (706, 351) with delta (0, -1)
Screenshot: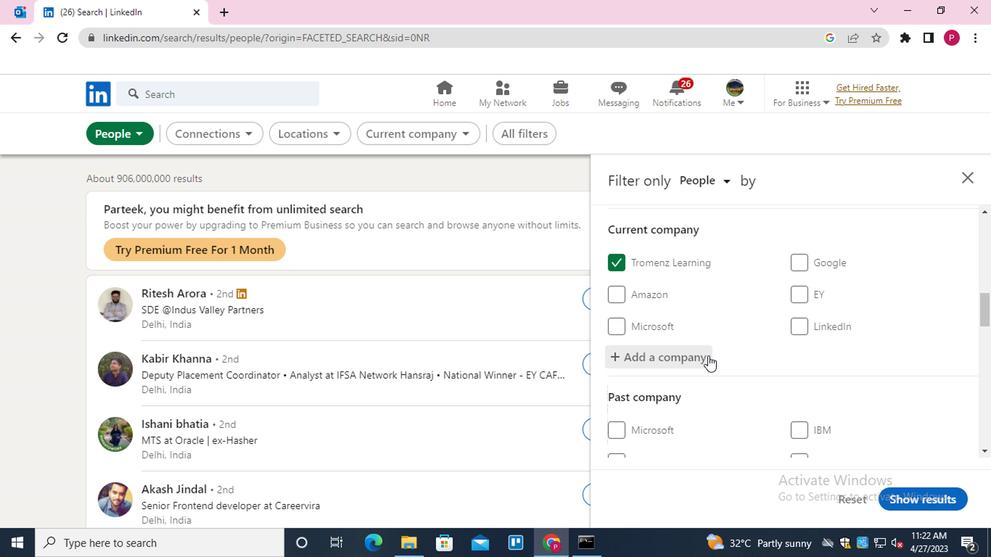 
Action: Mouse scrolled (706, 351) with delta (0, -1)
Screenshot: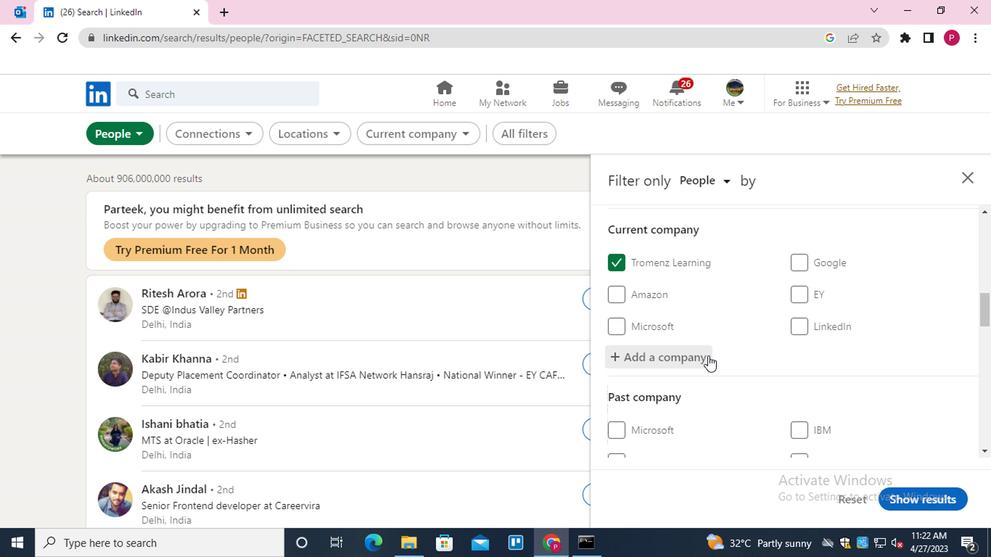 
Action: Mouse moved to (707, 351)
Screenshot: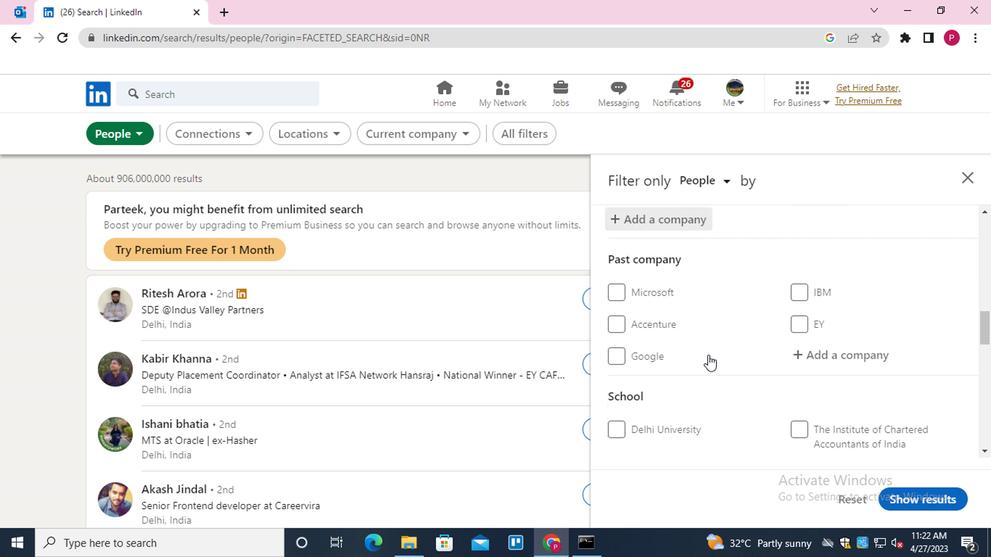 
Action: Mouse scrolled (707, 350) with delta (0, 0)
Screenshot: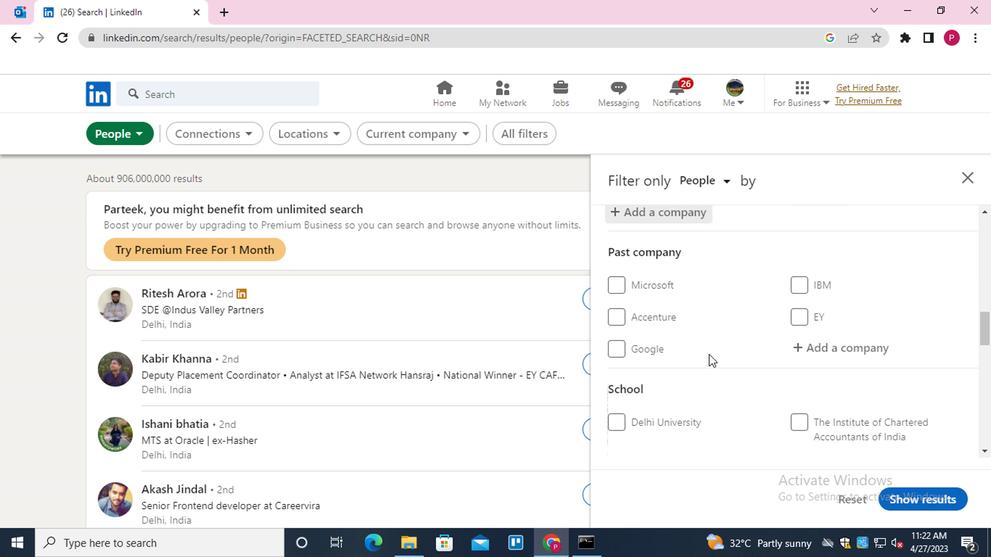 
Action: Mouse scrolled (707, 350) with delta (0, 0)
Screenshot: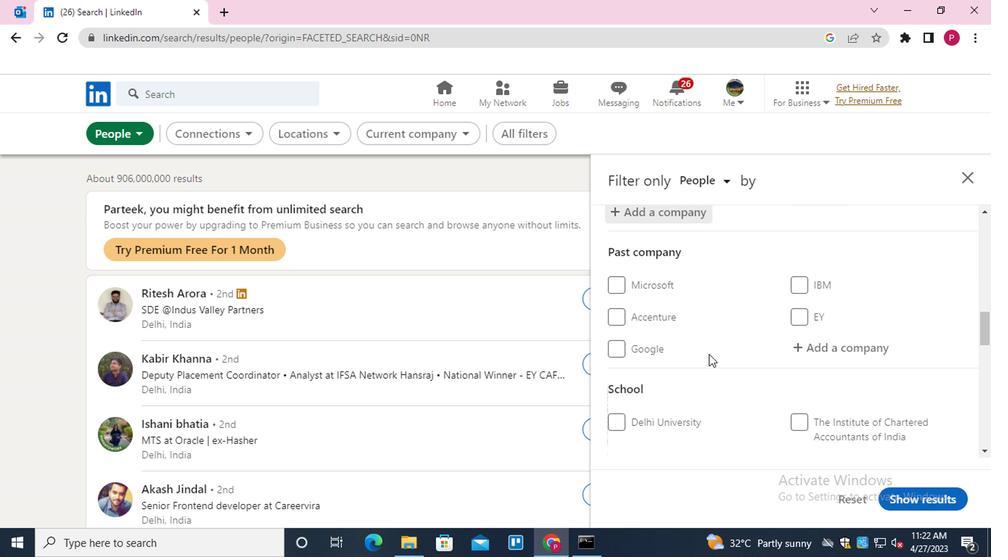 
Action: Mouse moved to (812, 353)
Screenshot: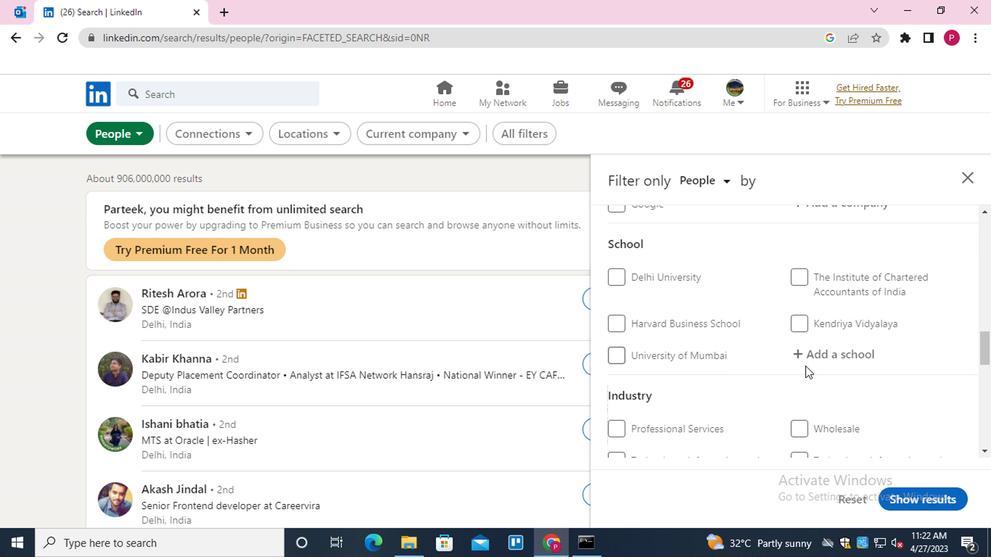 
Action: Mouse pressed left at (812, 353)
Screenshot: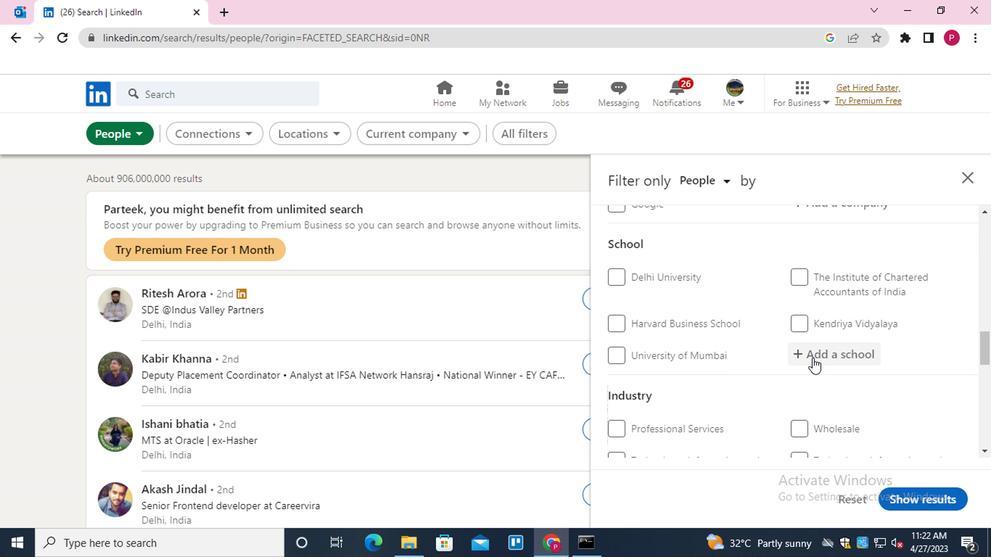
Action: Mouse moved to (812, 353)
Screenshot: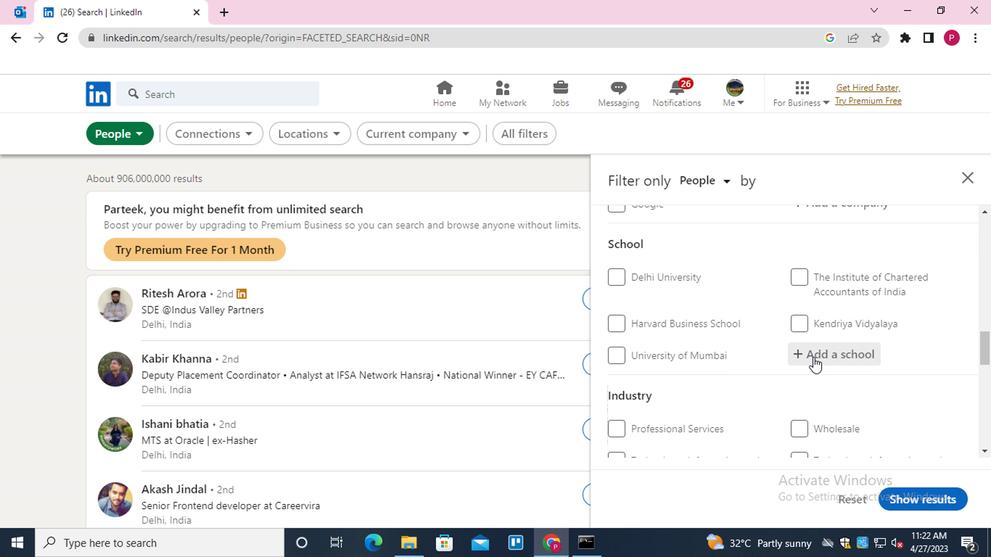
Action: Key pressed <Key.shift><Key.shift><Key.shift><Key.shift><Key.shift>GLA<Key.space><Key.shift><Key.shift><Key.shift>N<Key.backspace><Key.down><Key.enter>
Screenshot: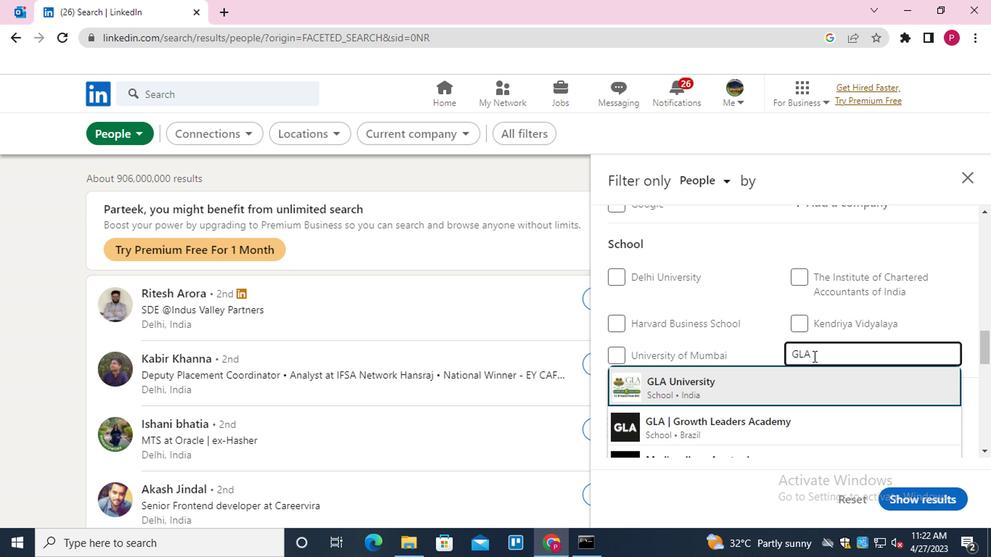 
Action: Mouse moved to (802, 361)
Screenshot: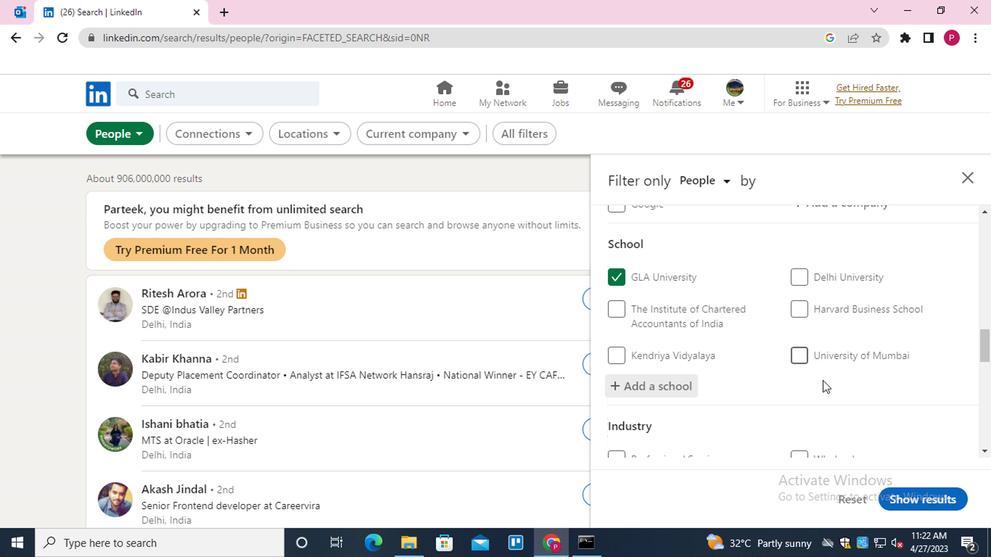 
Action: Mouse scrolled (802, 361) with delta (0, 0)
Screenshot: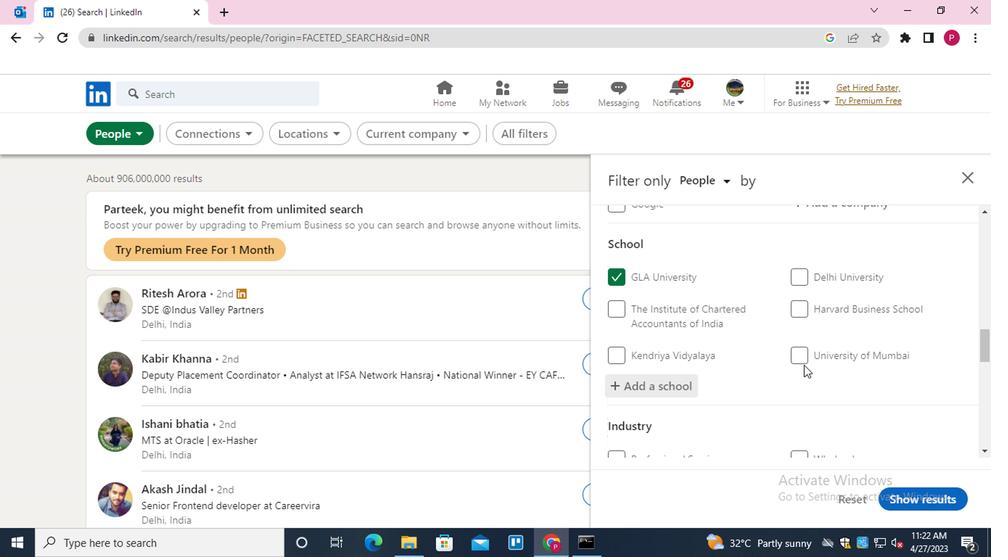 
Action: Mouse scrolled (802, 361) with delta (0, 0)
Screenshot: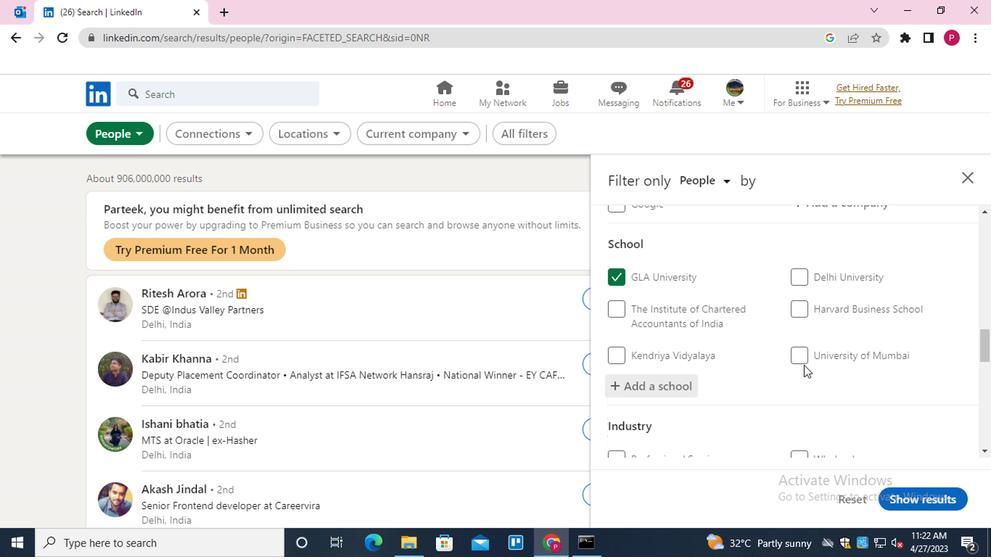 
Action: Mouse scrolled (802, 361) with delta (0, 0)
Screenshot: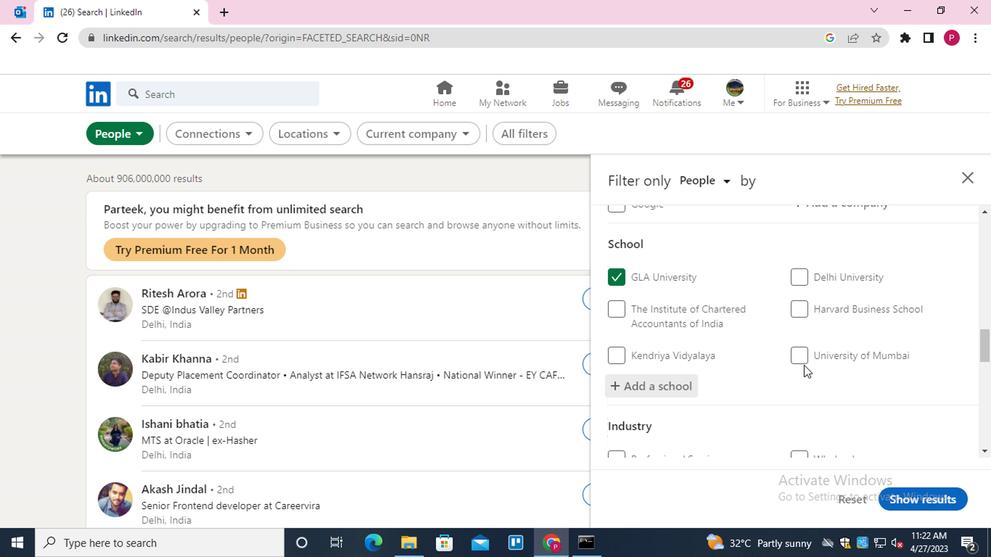 
Action: Mouse moved to (823, 306)
Screenshot: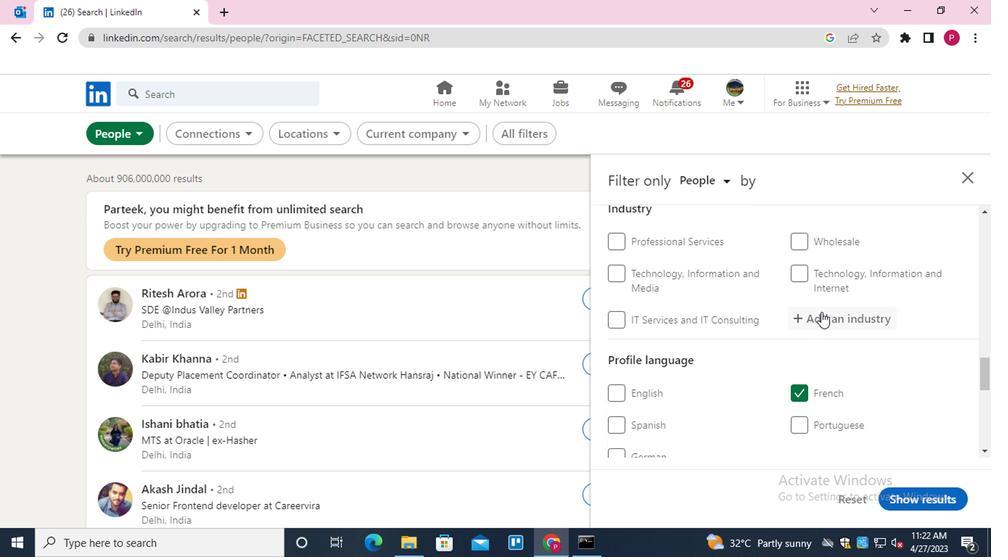 
Action: Mouse pressed left at (823, 306)
Screenshot: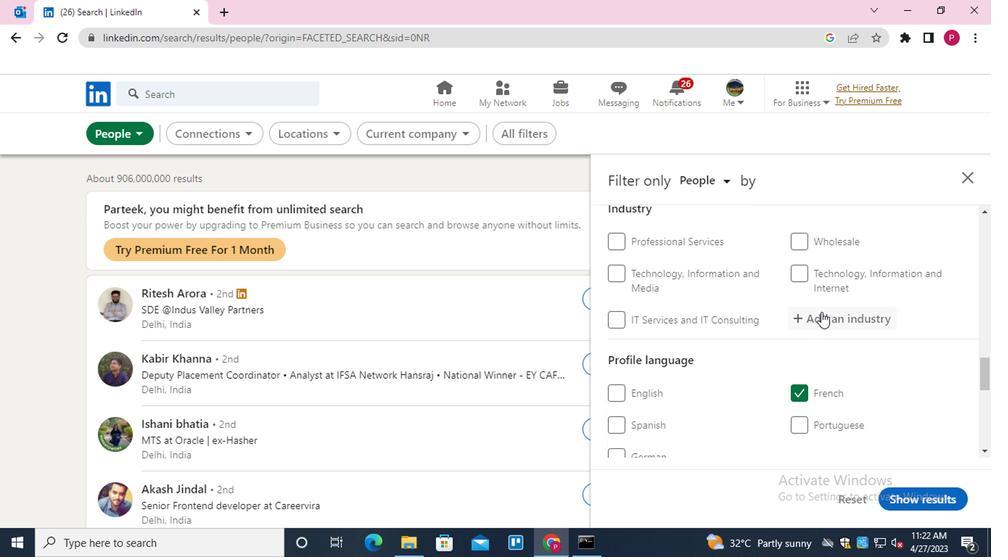 
Action: Key pressed <Key.shift><Key.shift><Key.shift>EVENT<Key.down><Key.enter>
Screenshot: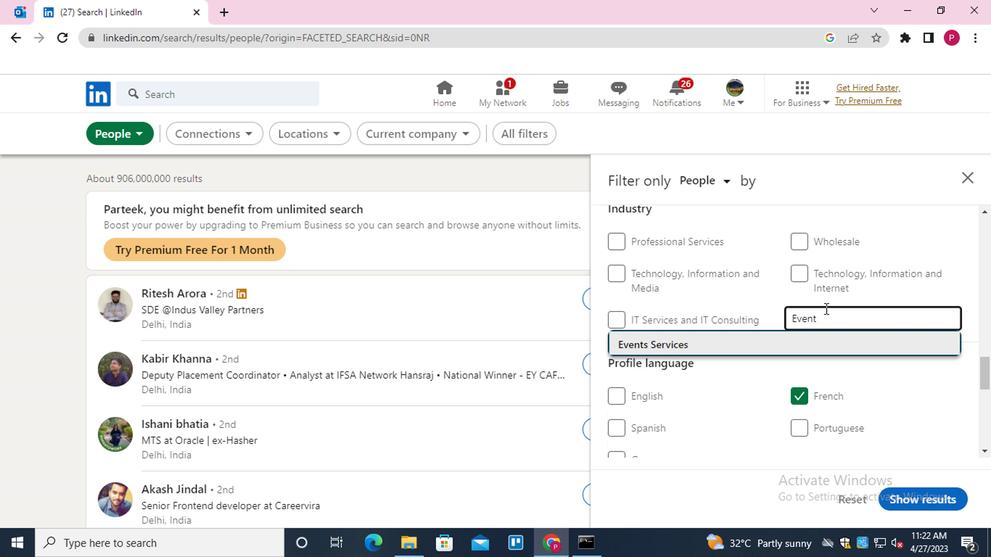 
Action: Mouse moved to (820, 308)
Screenshot: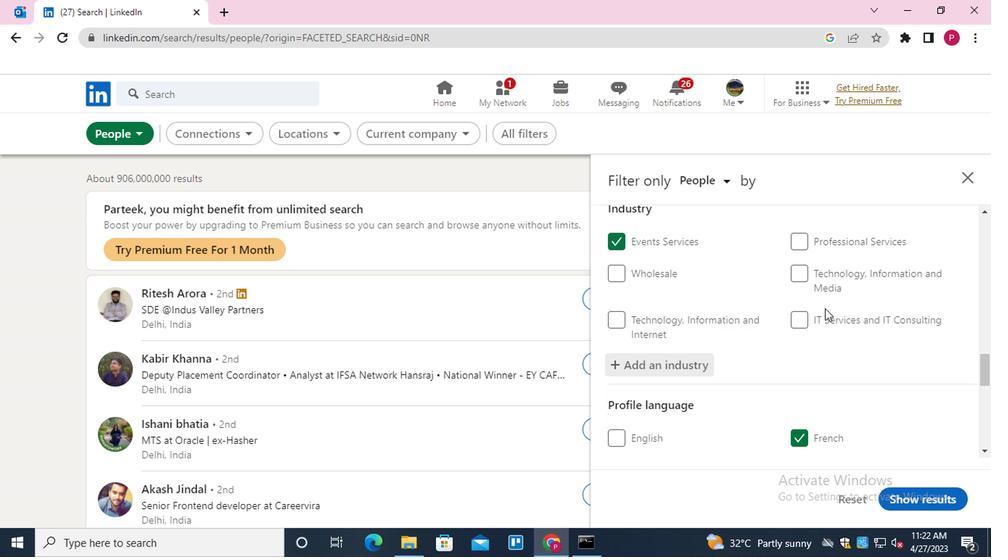 
Action: Mouse scrolled (820, 307) with delta (0, -1)
Screenshot: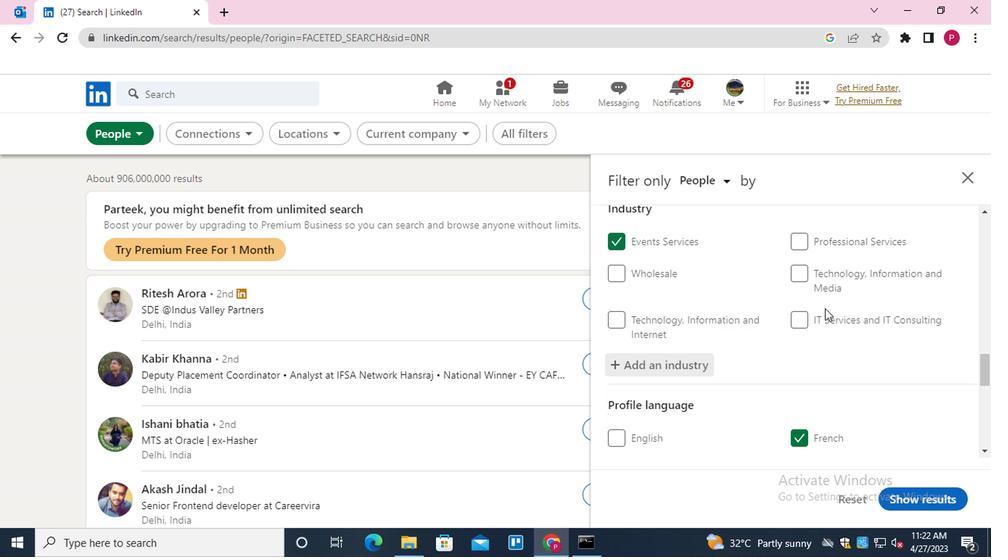 
Action: Mouse moved to (818, 314)
Screenshot: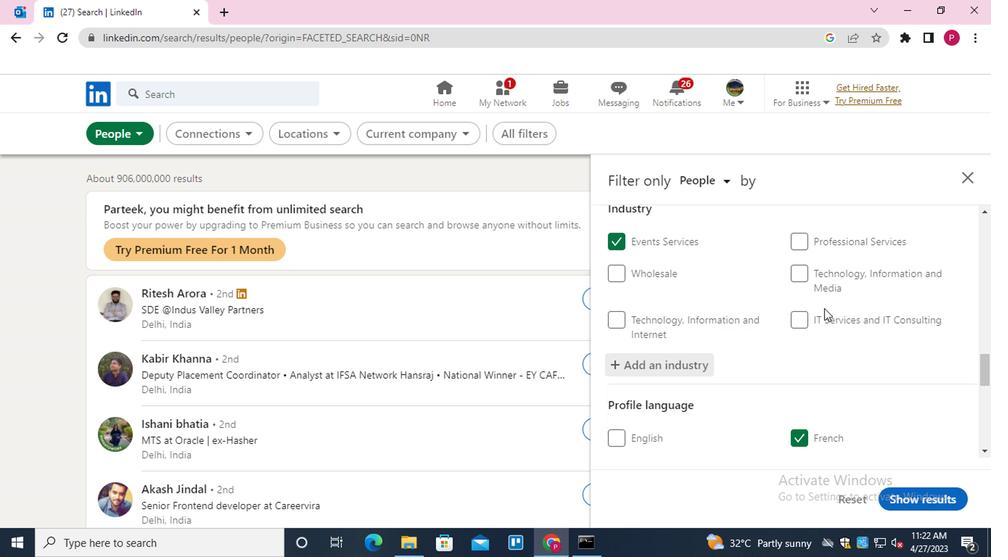 
Action: Mouse scrolled (818, 313) with delta (0, -1)
Screenshot: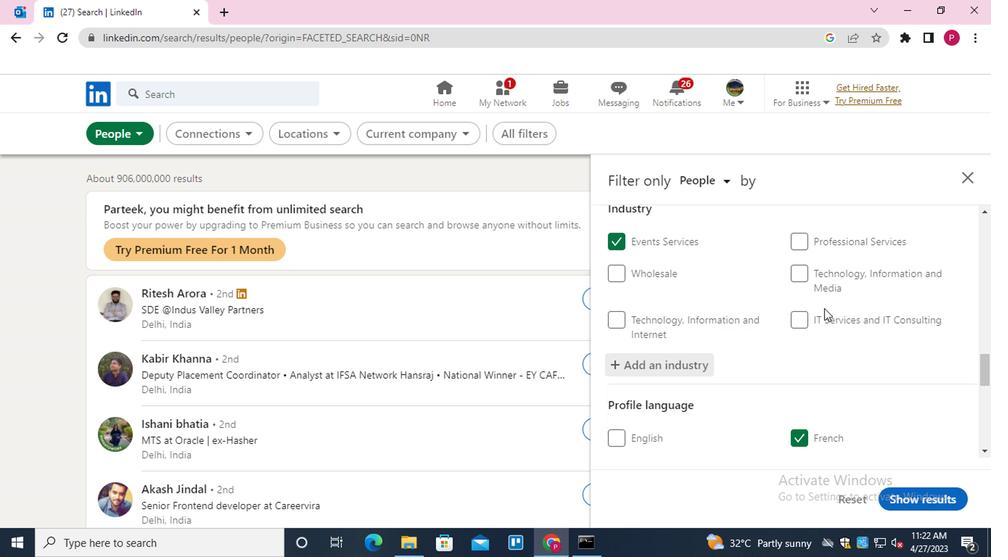 
Action: Mouse moved to (765, 332)
Screenshot: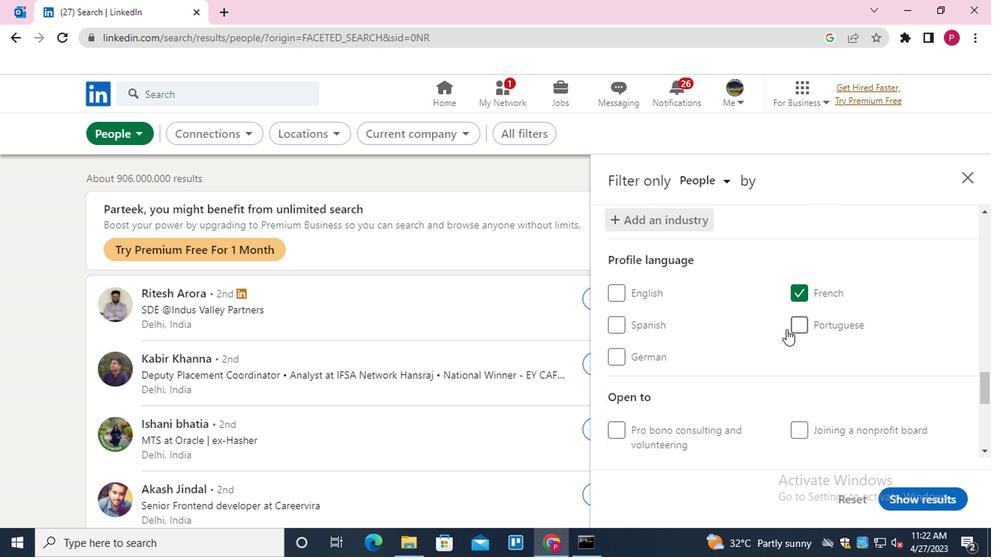 
Action: Mouse scrolled (765, 331) with delta (0, 0)
Screenshot: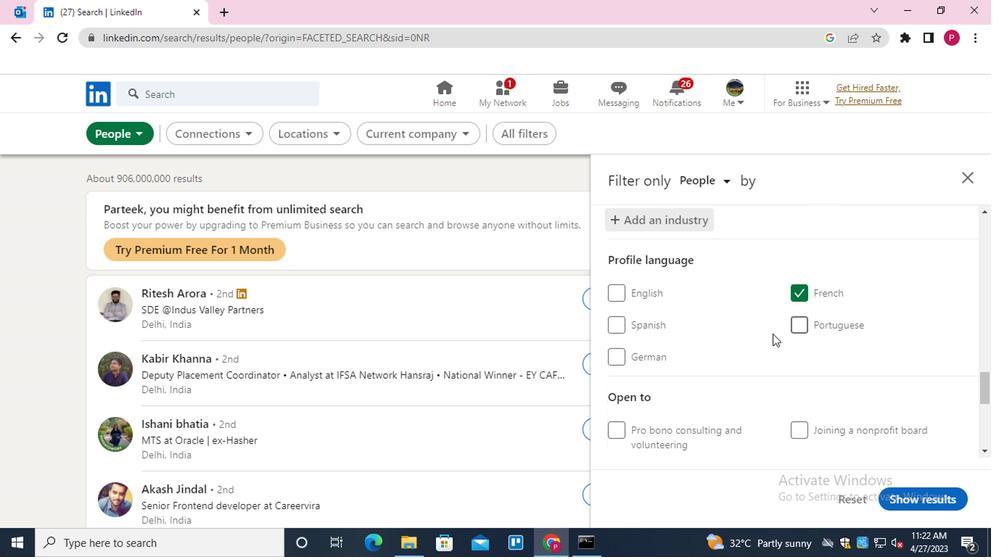 
Action: Mouse scrolled (765, 331) with delta (0, 0)
Screenshot: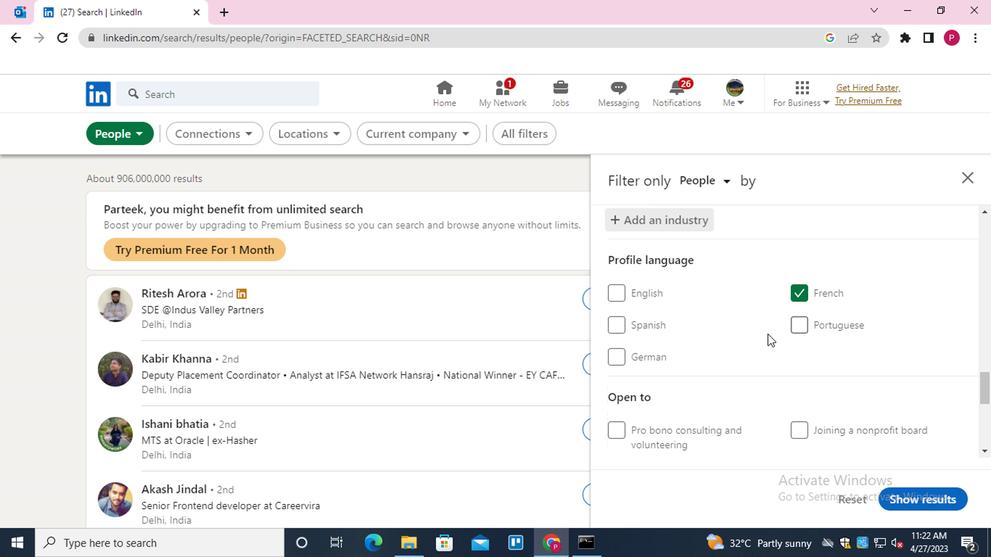 
Action: Mouse moved to (829, 360)
Screenshot: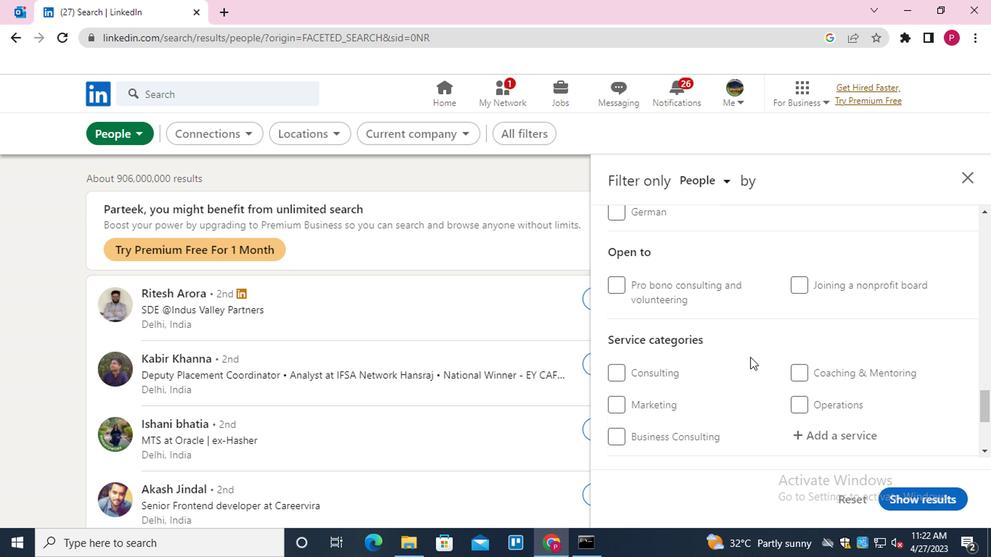 
Action: Mouse scrolled (829, 359) with delta (0, -1)
Screenshot: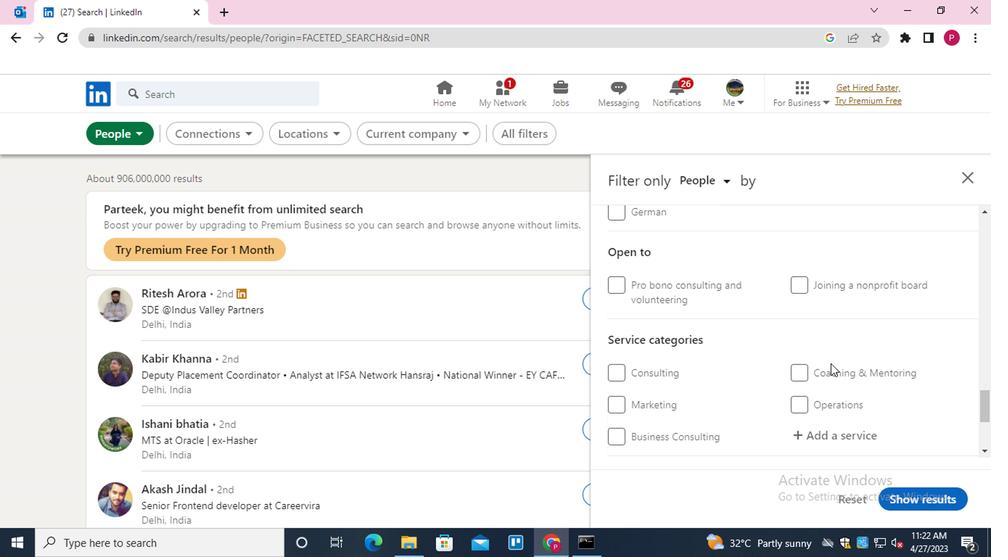 
Action: Mouse scrolled (829, 359) with delta (0, -1)
Screenshot: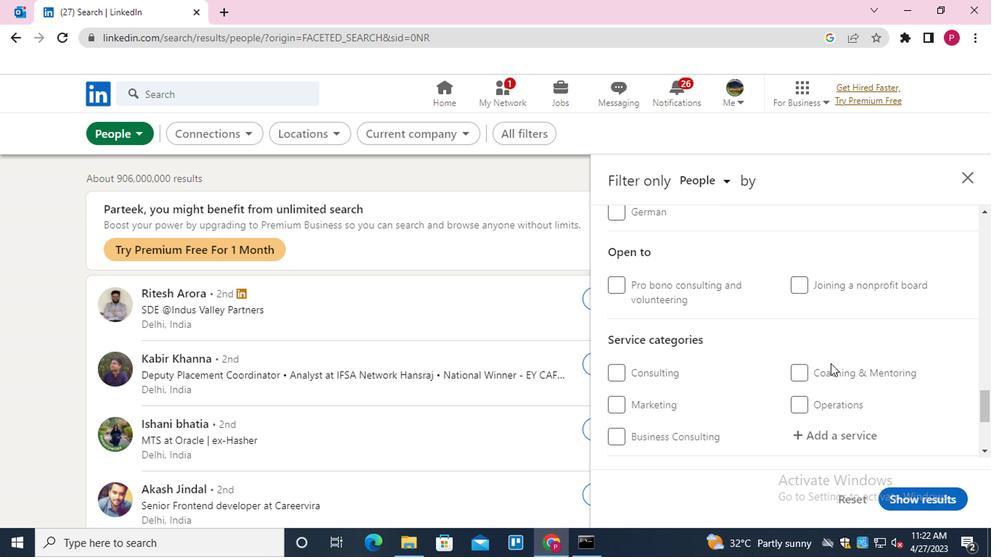
Action: Mouse moved to (860, 284)
Screenshot: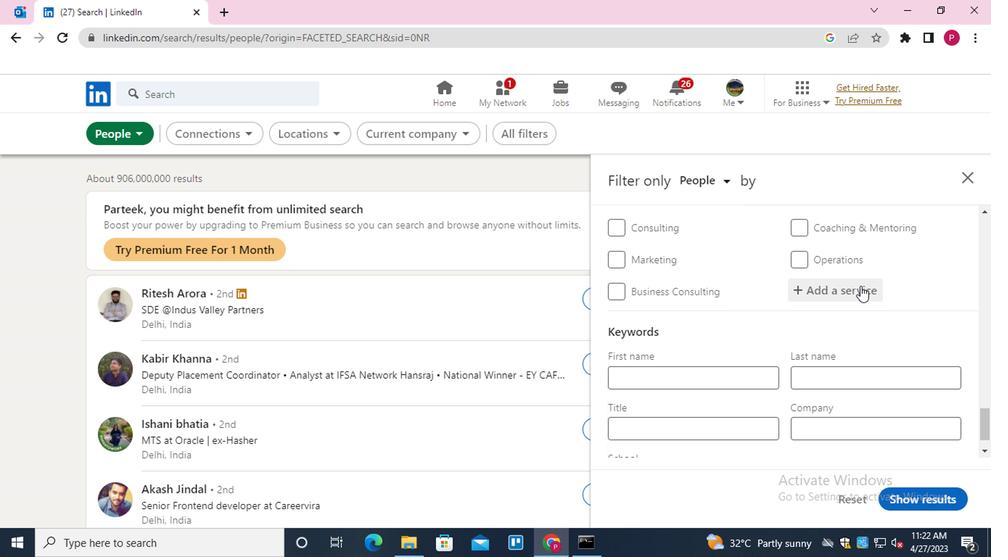 
Action: Mouse pressed left at (860, 284)
Screenshot: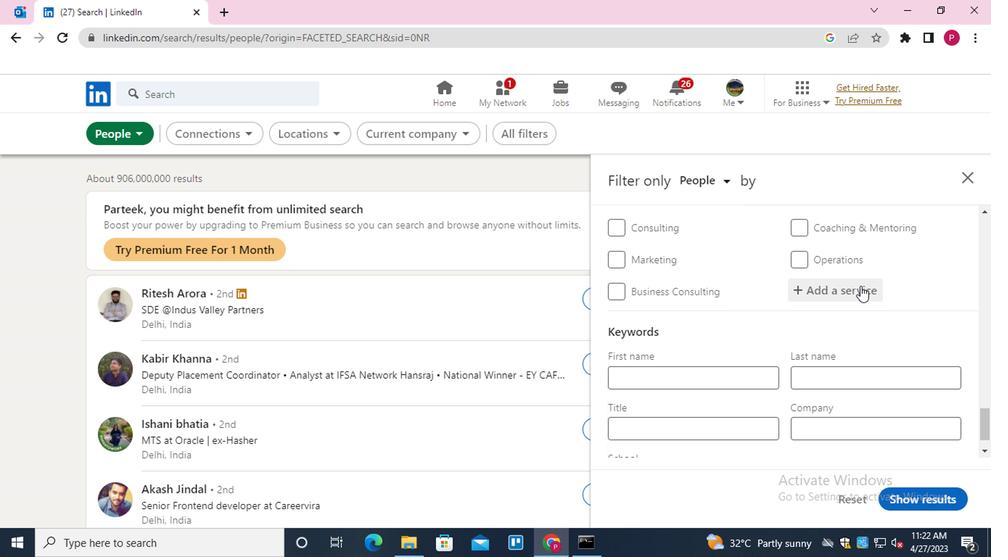
Action: Mouse moved to (859, 284)
Screenshot: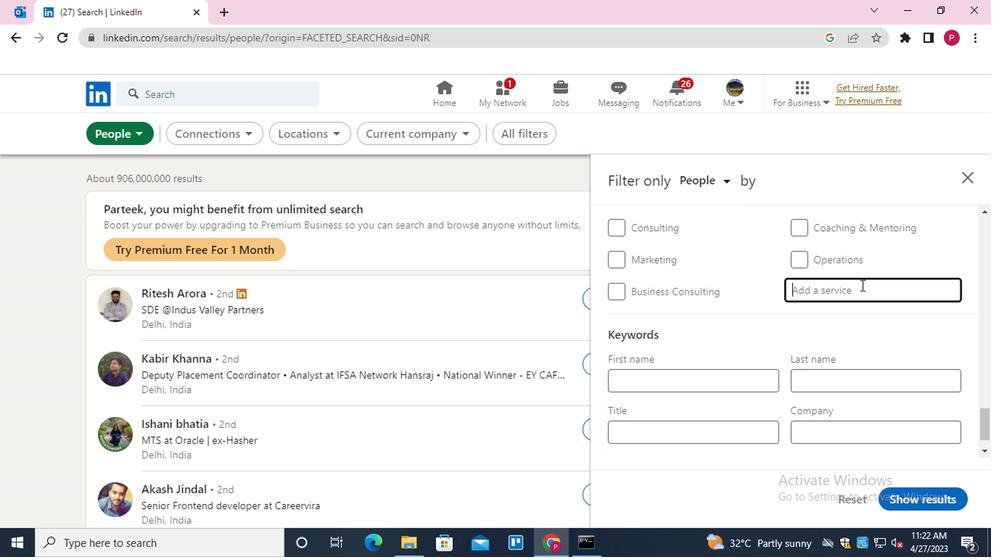 
Action: Key pressed <Key.shift><Key.shift><Key.shift><Key.shift>SOCIAL<Key.down><Key.enter>
Screenshot: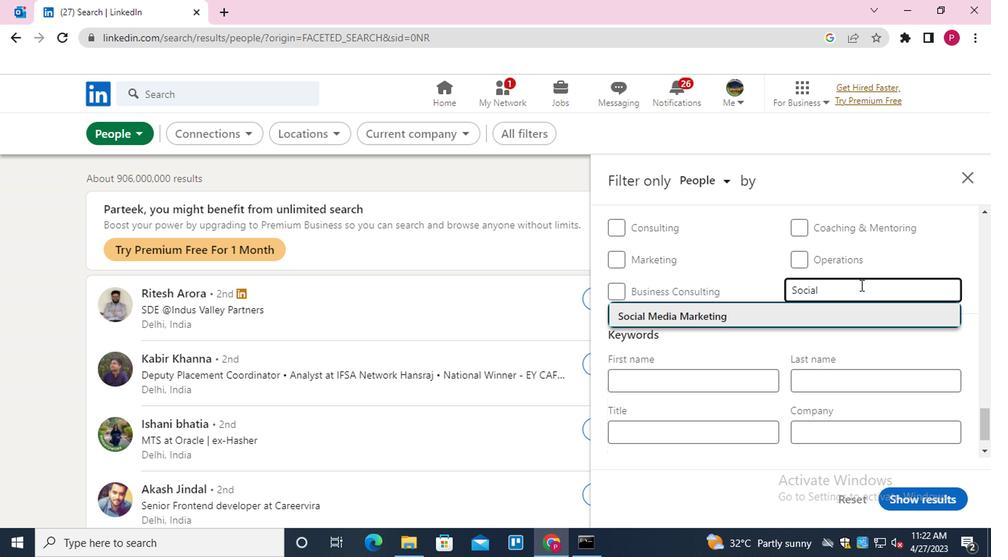 
Action: Mouse moved to (790, 292)
Screenshot: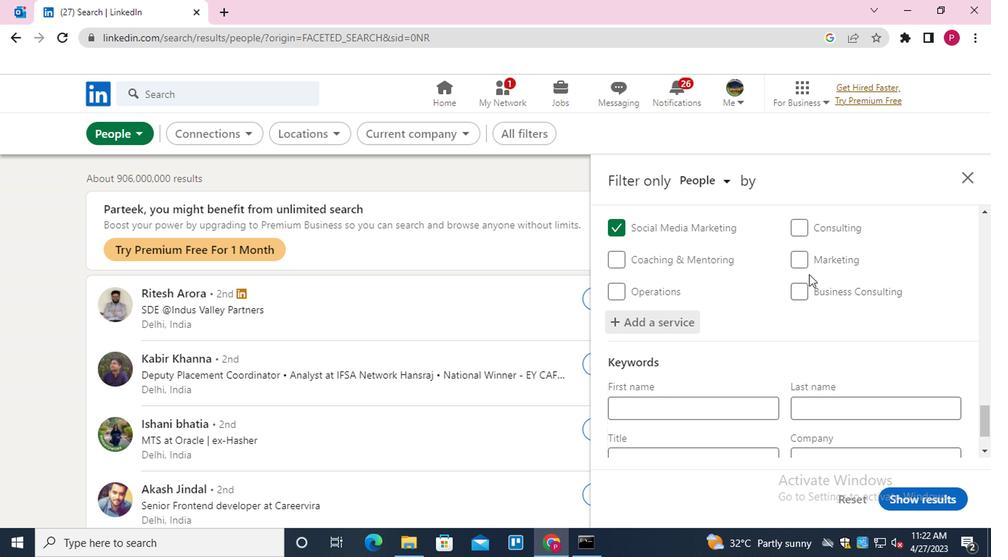 
Action: Mouse scrolled (790, 291) with delta (0, -1)
Screenshot: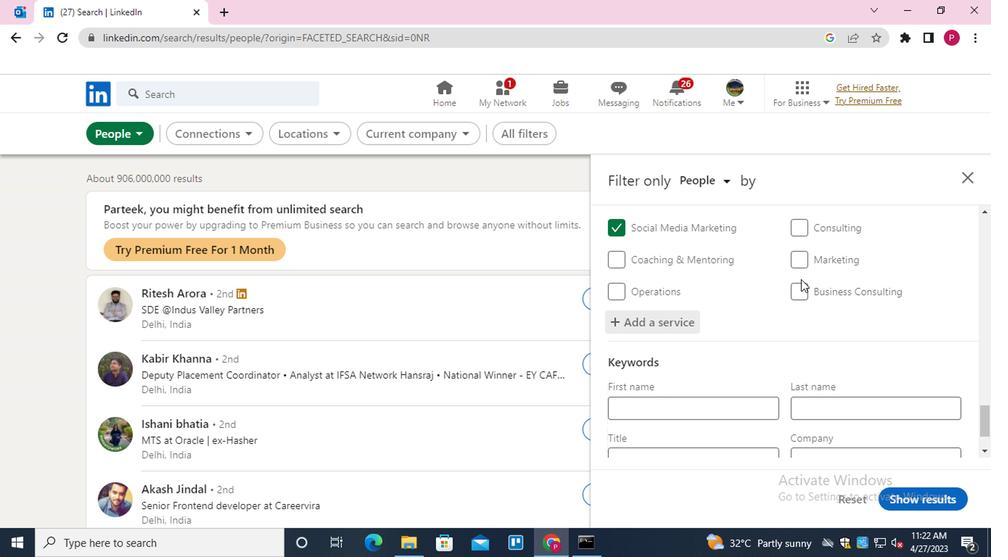 
Action: Mouse moved to (790, 293)
Screenshot: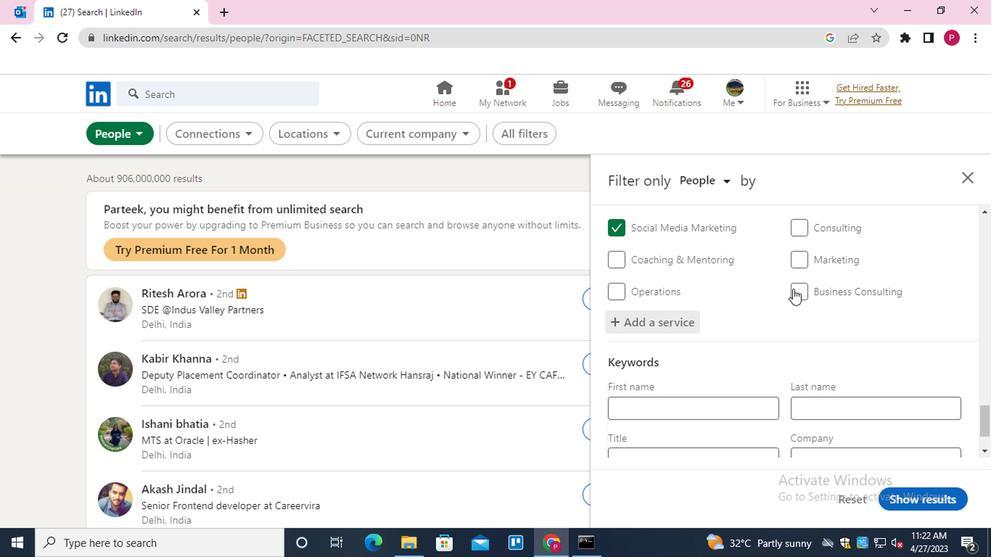 
Action: Mouse scrolled (790, 292) with delta (0, 0)
Screenshot: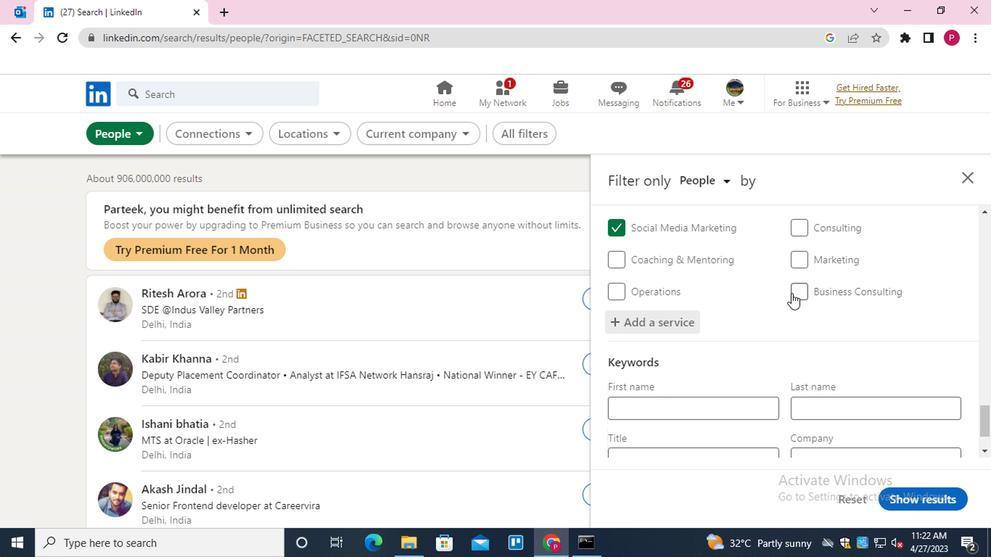 
Action: Mouse moved to (695, 386)
Screenshot: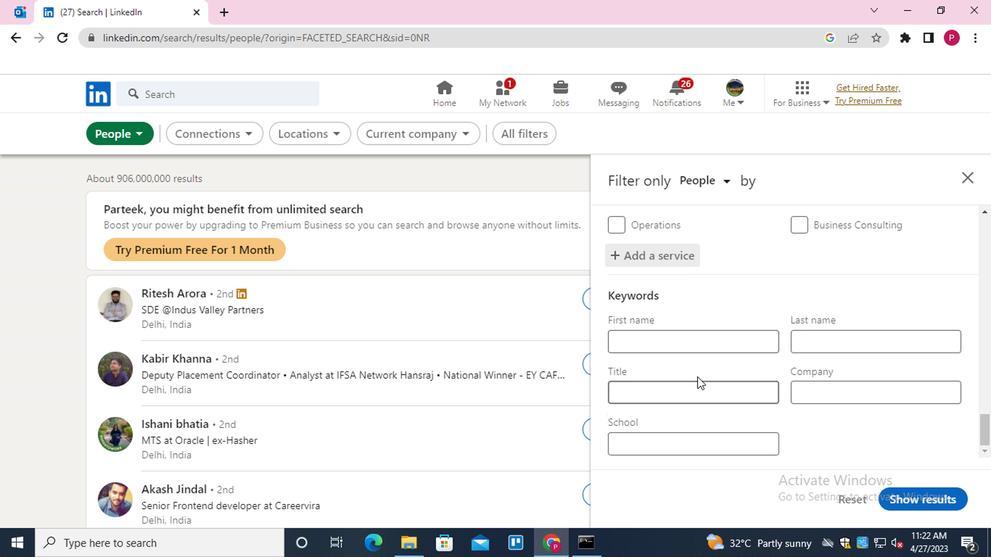 
Action: Mouse pressed left at (695, 386)
Screenshot: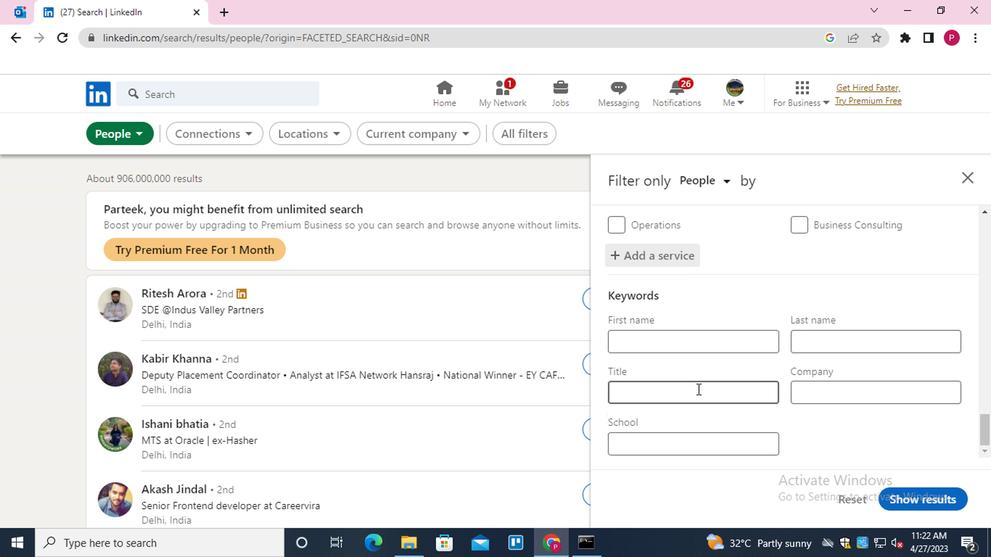 
Action: Key pressed <Key.shift><Key.shift><Key.shift><Key.shift><Key.shift><Key.shift><Key.shift><Key.shift><Key.shift><Key.shift><Key.shift><Key.shift><Key.shift><Key.shift><Key.shift><Key.shift><Key.shift><Key.shift><Key.shift><Key.shift><Key.shift><Key.shift>UPS<Key.backspace>S<Key.space><Key.shift><Key.shift><Key.shift><Key.shift><Key.shift><Key.shift><Key.shift><Key.shift><Key.shift><Key.shift><Key.shift><Key.shift><Key.shift><Key.shift><Key.shift><Key.shift><Key.shift><Key.shift><Key.shift><Key.shift><Key.shift><Key.shift><Key.shift><Key.shift><Key.shift><Key.shift><Key.shift><Key.shift><Key.shift><Key.shift><Key.shift><Key.shift><Key.shift><Key.shift>DRIVER
Screenshot: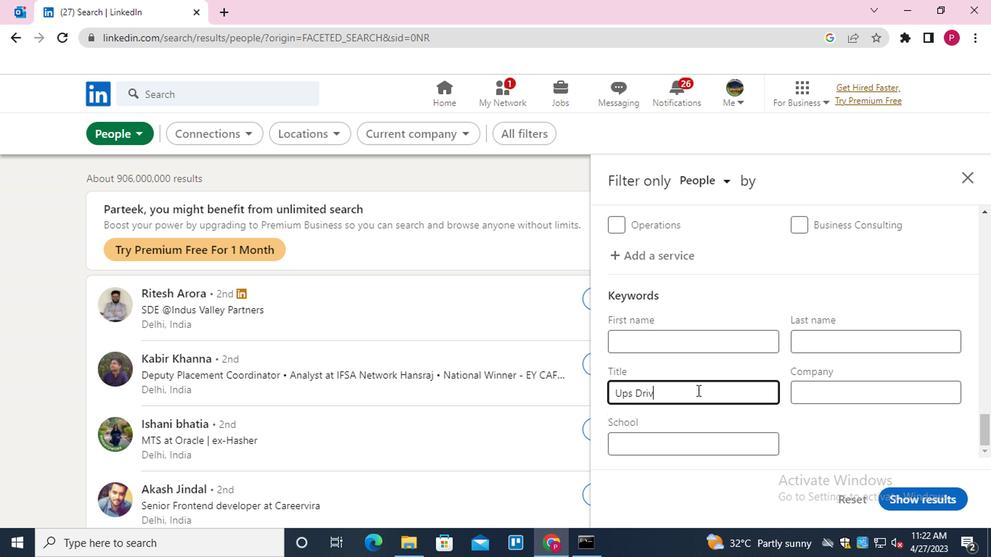 
Action: Mouse moved to (904, 488)
Screenshot: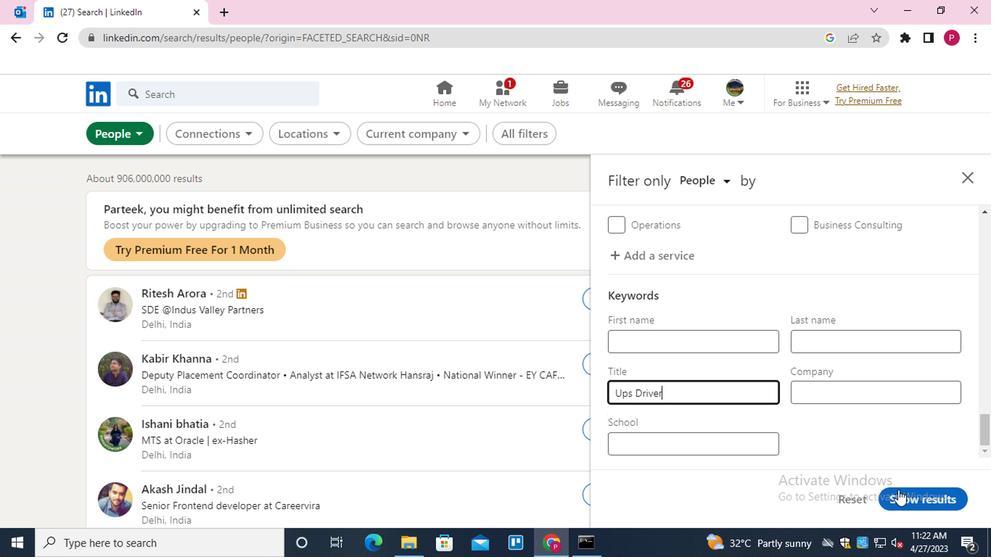 
Action: Mouse pressed left at (904, 488)
Screenshot: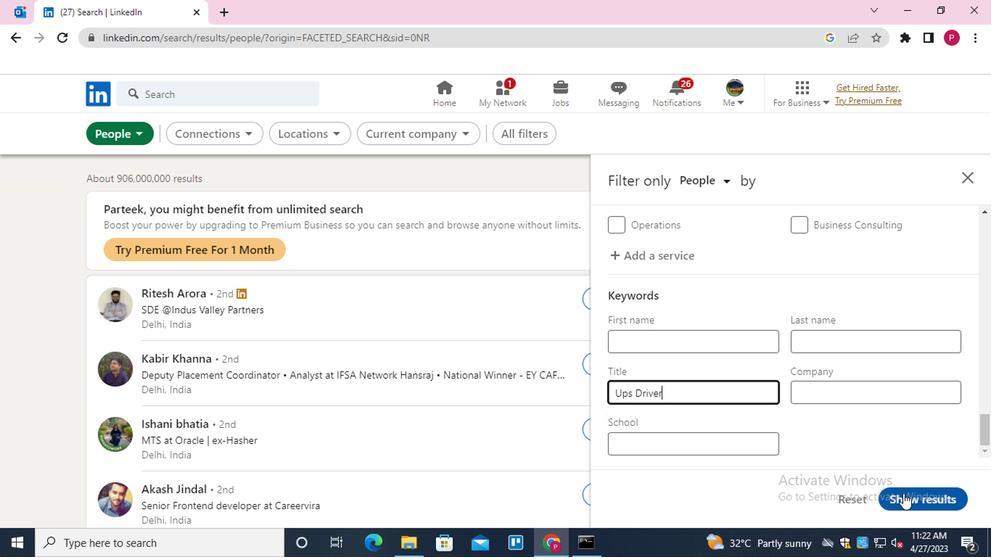 
Action: Mouse moved to (366, 288)
Screenshot: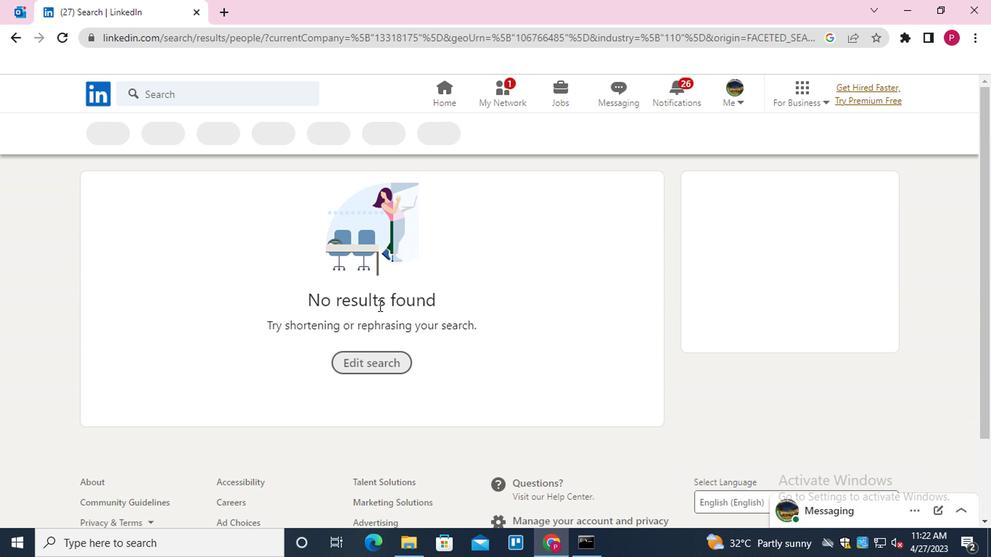 
